 Task: Look for space in Fuling, China from 5th July, 2023 to 11th July, 2023 for 2 adults in price range Rs.8000 to Rs.16000. Place can be entire place with 2 bedrooms having 2 beds and 1 bathroom. Property type can be house, flat, guest house. Booking option can be shelf check-in. Required host language is Chinese (Simplified).
Action: Mouse moved to (353, 151)
Screenshot: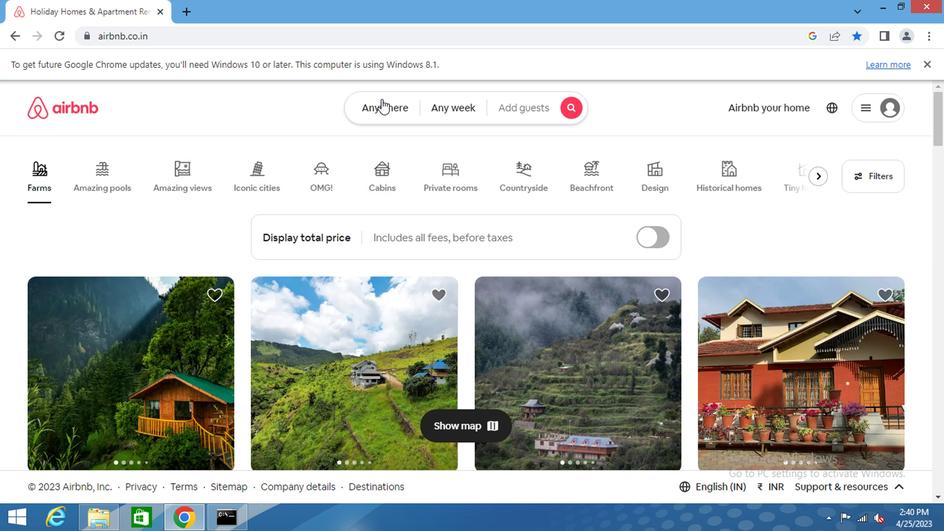 
Action: Mouse pressed left at (353, 151)
Screenshot: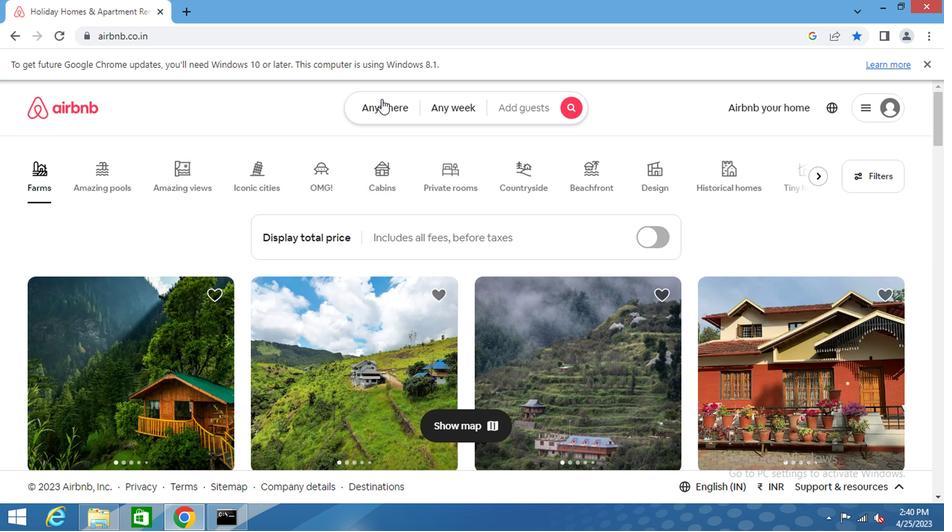 
Action: Mouse moved to (232, 196)
Screenshot: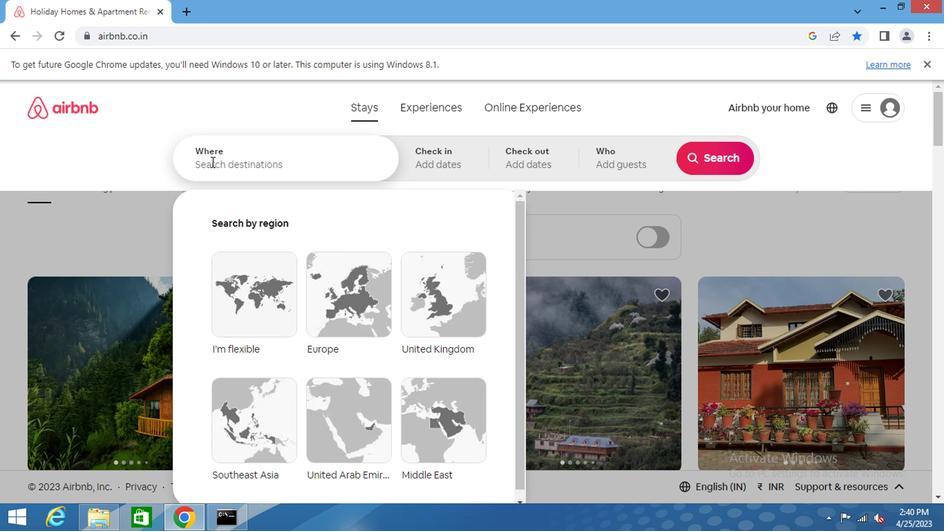 
Action: Mouse pressed left at (232, 196)
Screenshot: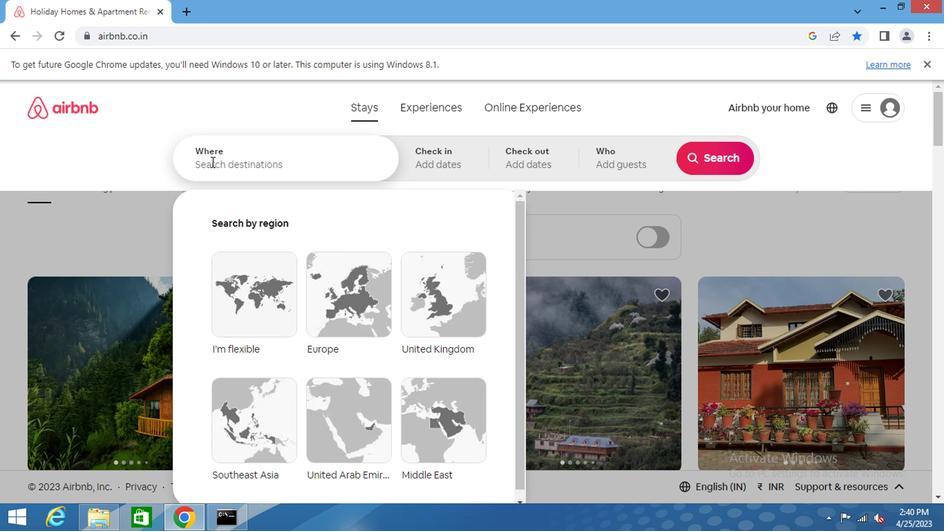 
Action: Key pressed fuling<Key.space>china<Key.enter>
Screenshot: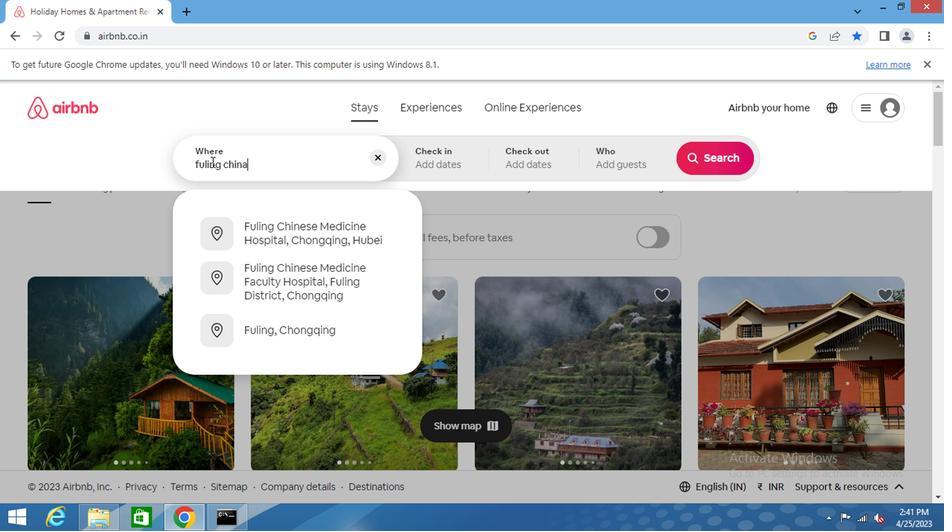 
Action: Mouse moved to (581, 270)
Screenshot: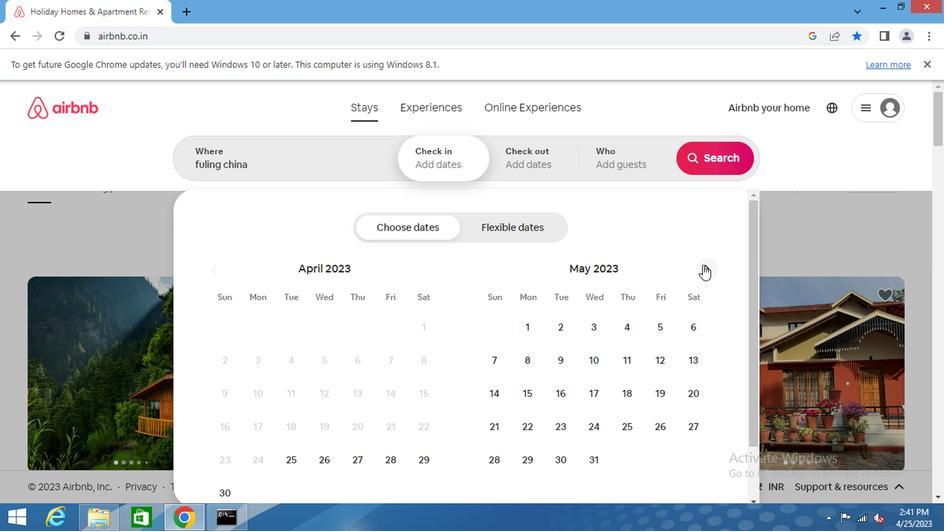
Action: Mouse pressed left at (581, 270)
Screenshot: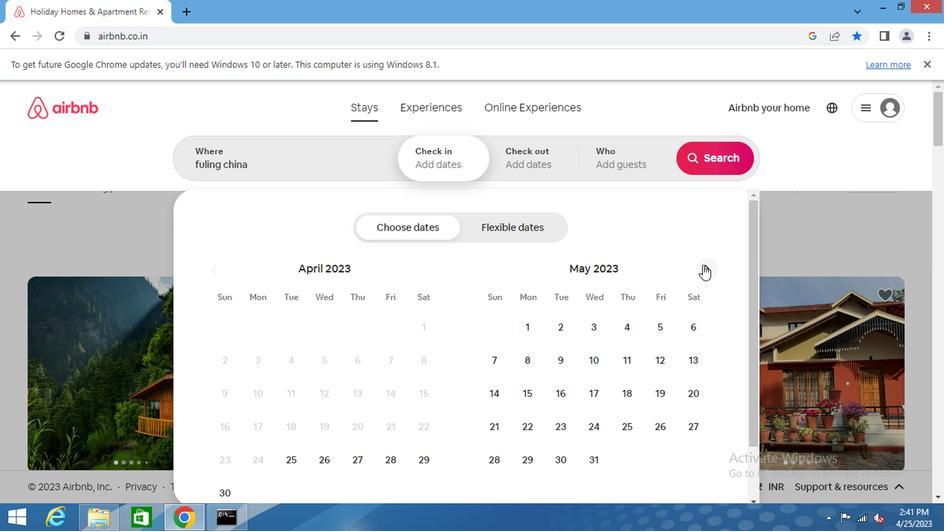 
Action: Mouse pressed left at (581, 270)
Screenshot: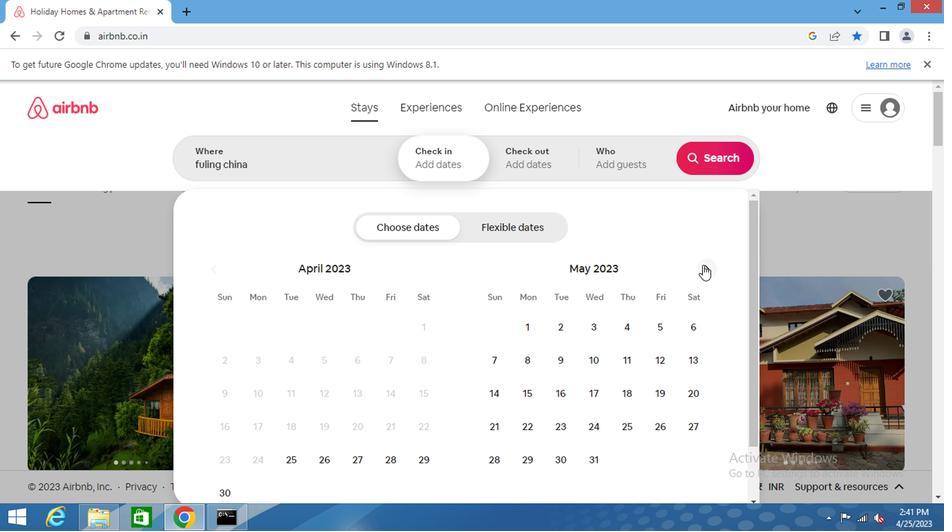 
Action: Mouse pressed left at (581, 270)
Screenshot: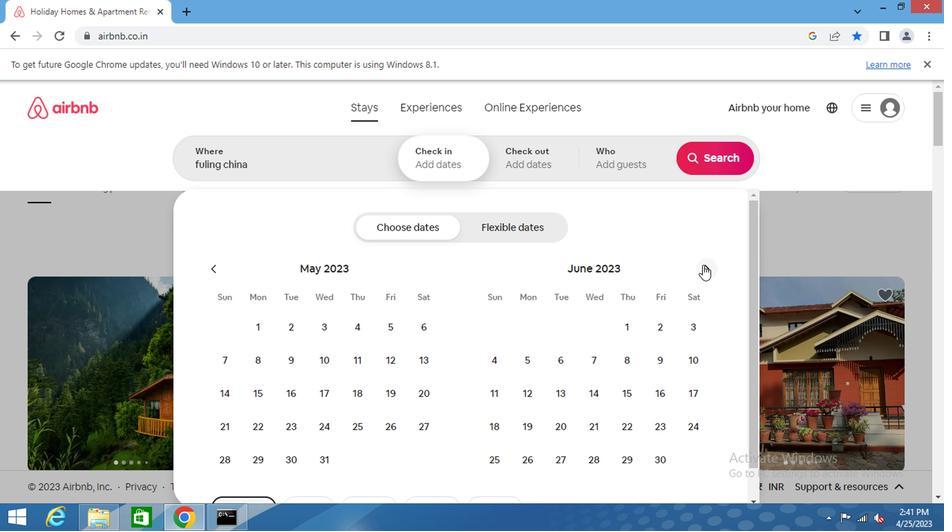 
Action: Mouse moved to (506, 339)
Screenshot: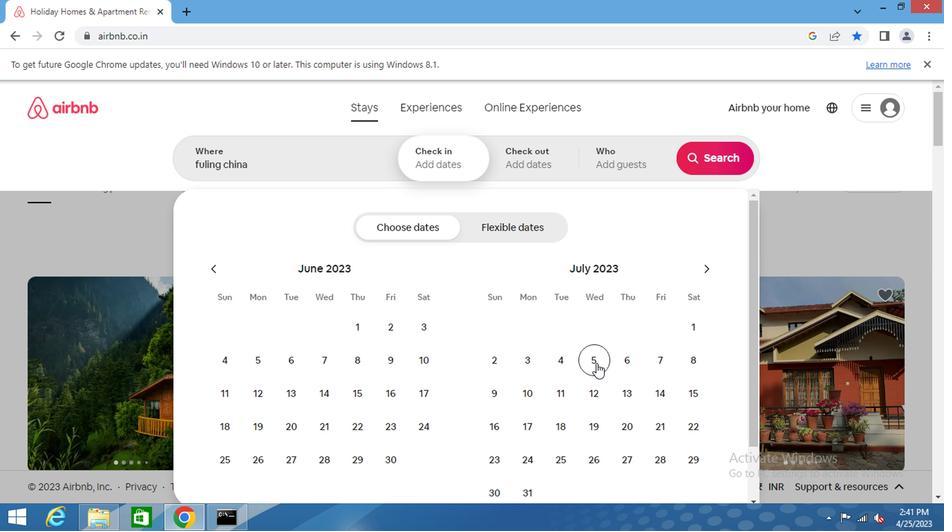 
Action: Mouse pressed left at (506, 339)
Screenshot: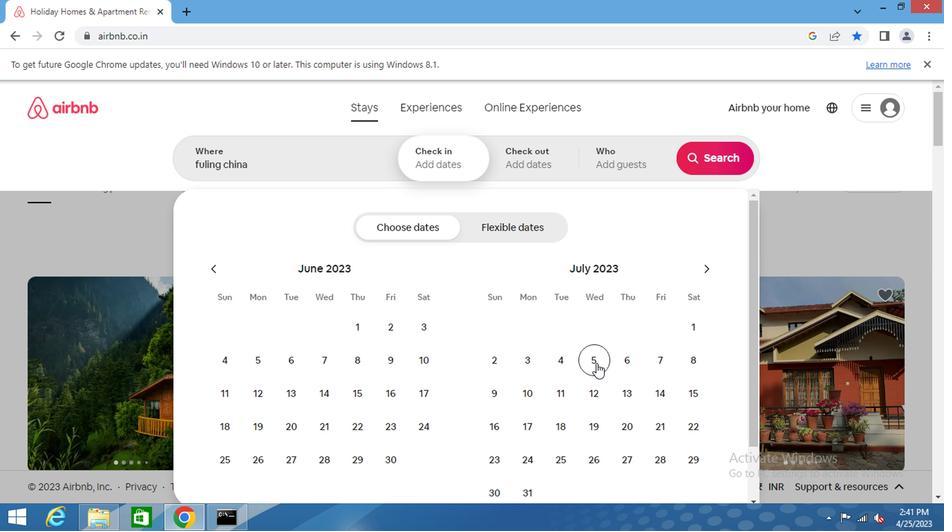 
Action: Mouse moved to (476, 358)
Screenshot: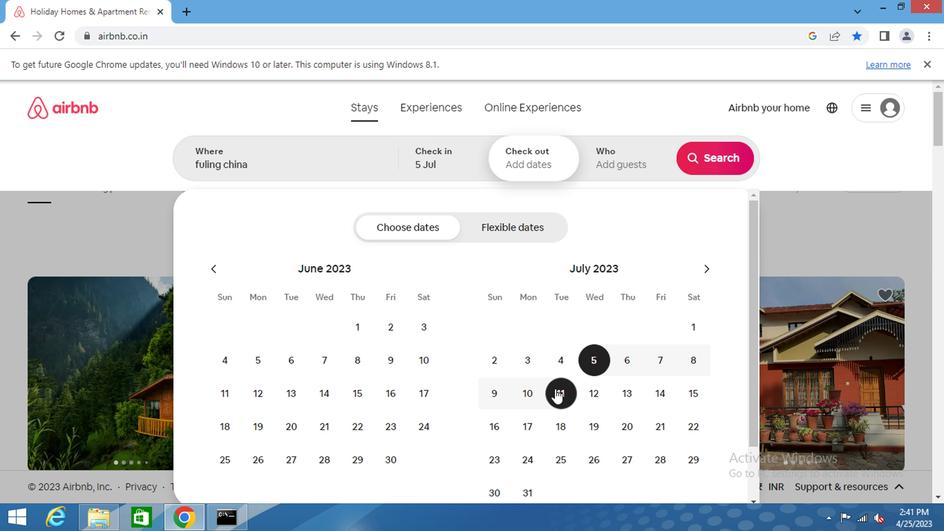 
Action: Mouse pressed left at (476, 358)
Screenshot: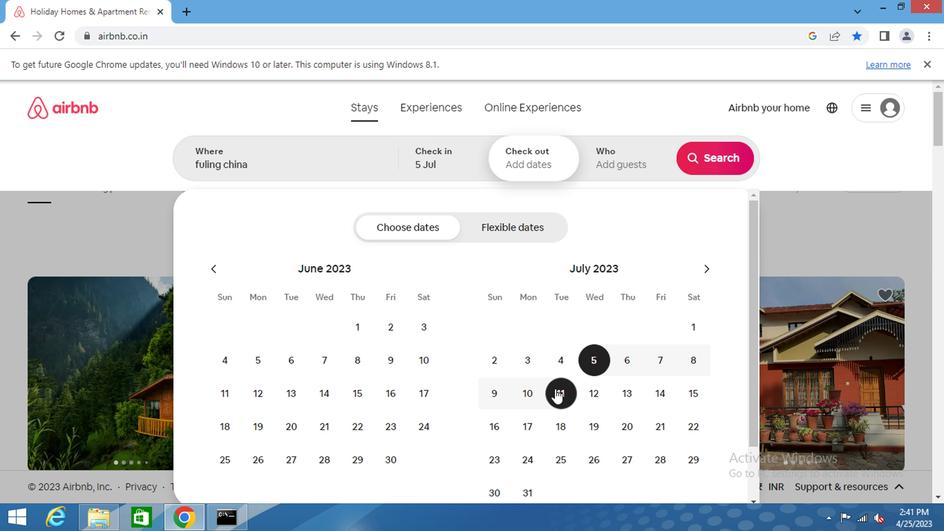 
Action: Mouse moved to (533, 198)
Screenshot: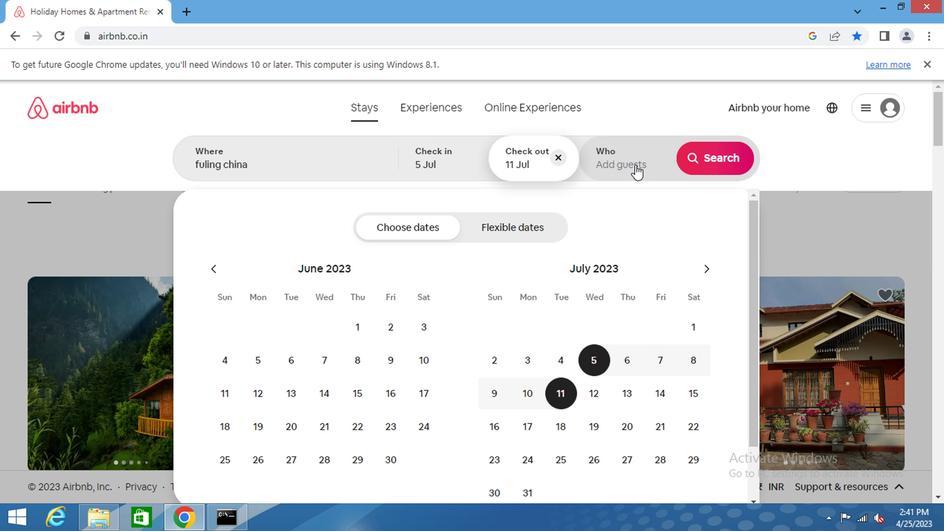 
Action: Mouse pressed left at (533, 198)
Screenshot: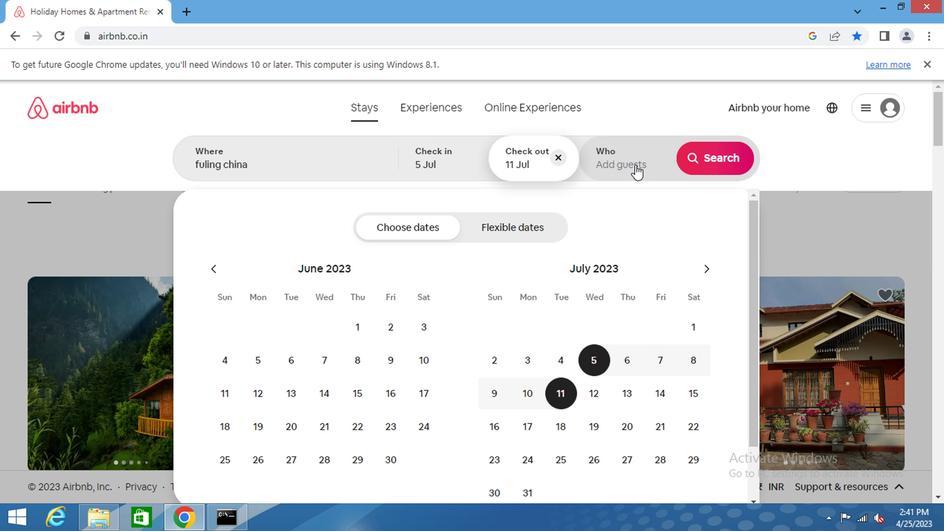 
Action: Mouse moved to (594, 247)
Screenshot: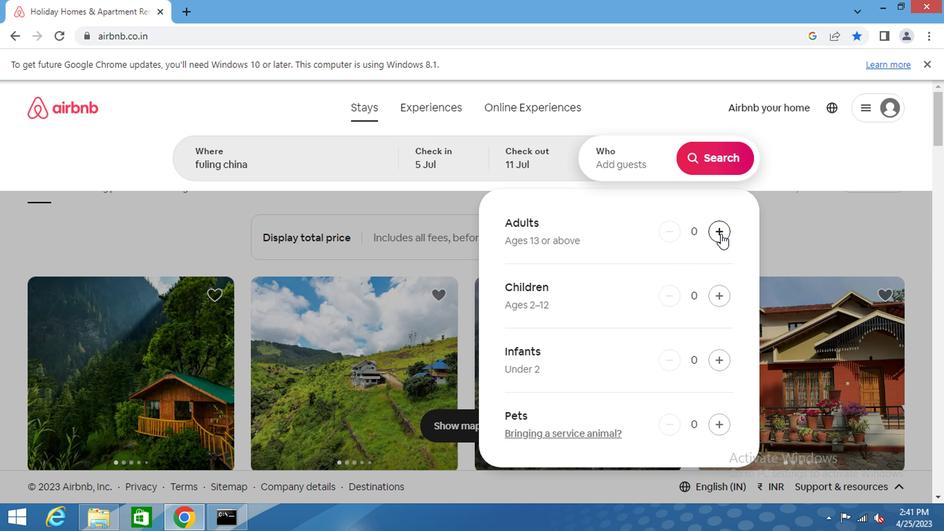 
Action: Mouse pressed left at (594, 247)
Screenshot: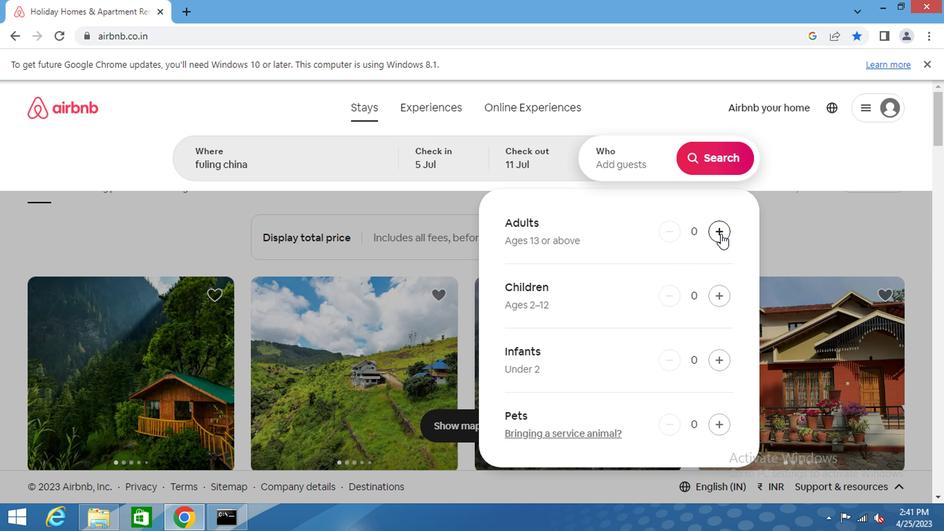 
Action: Mouse pressed left at (594, 247)
Screenshot: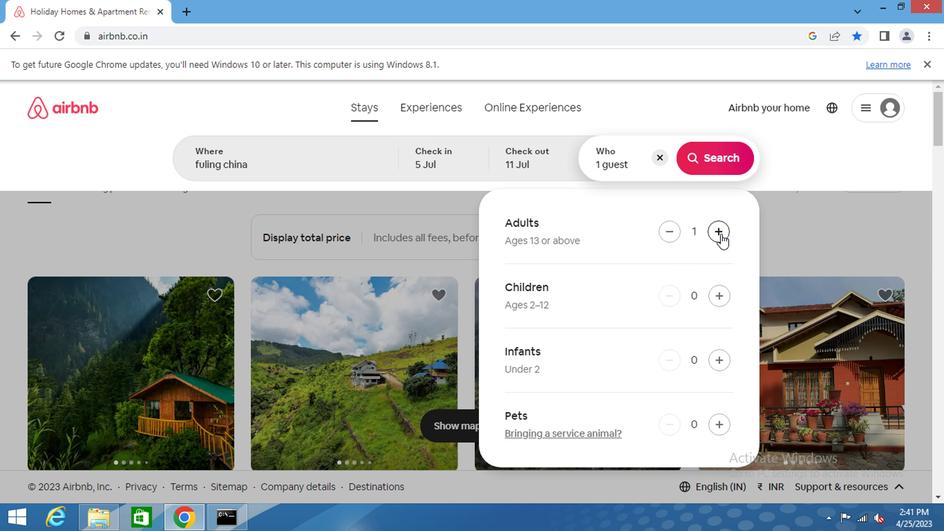 
Action: Mouse moved to (592, 198)
Screenshot: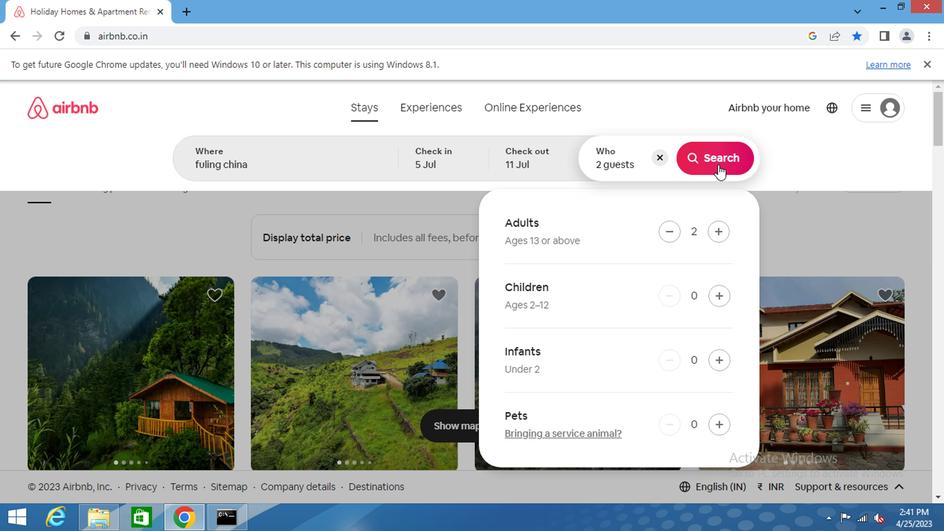 
Action: Mouse pressed left at (592, 198)
Screenshot: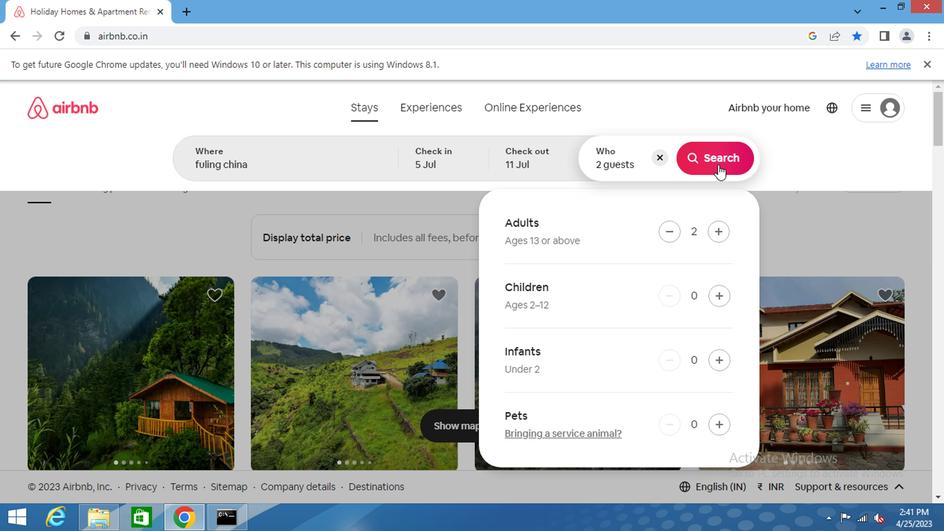 
Action: Mouse moved to (700, 196)
Screenshot: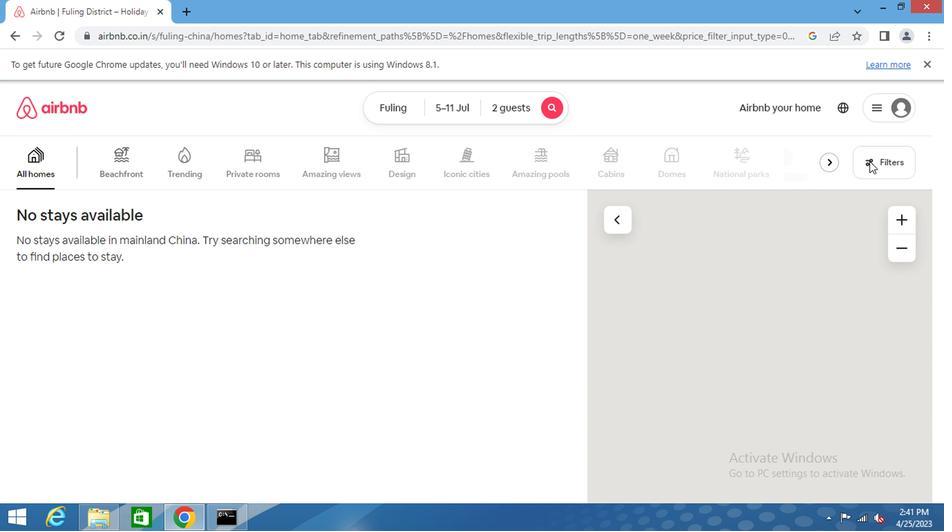 
Action: Mouse pressed left at (700, 196)
Screenshot: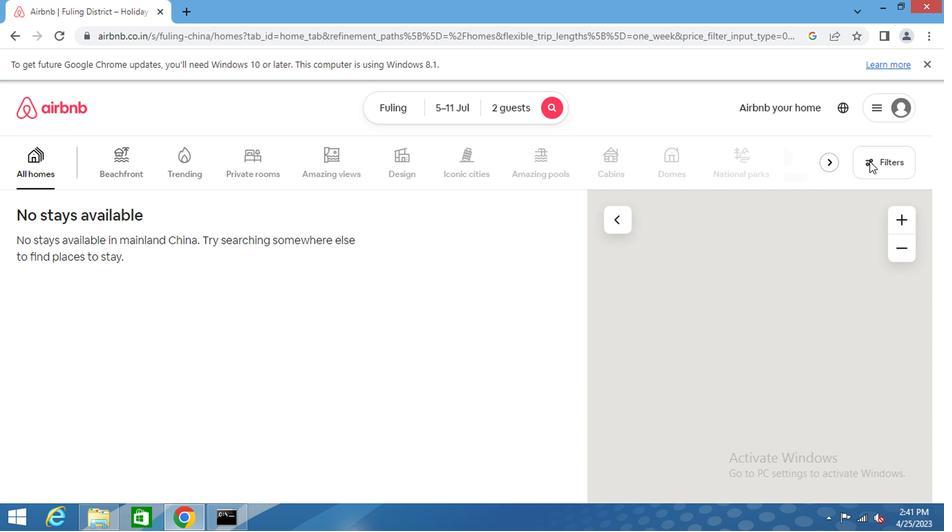 
Action: Mouse moved to (362, 259)
Screenshot: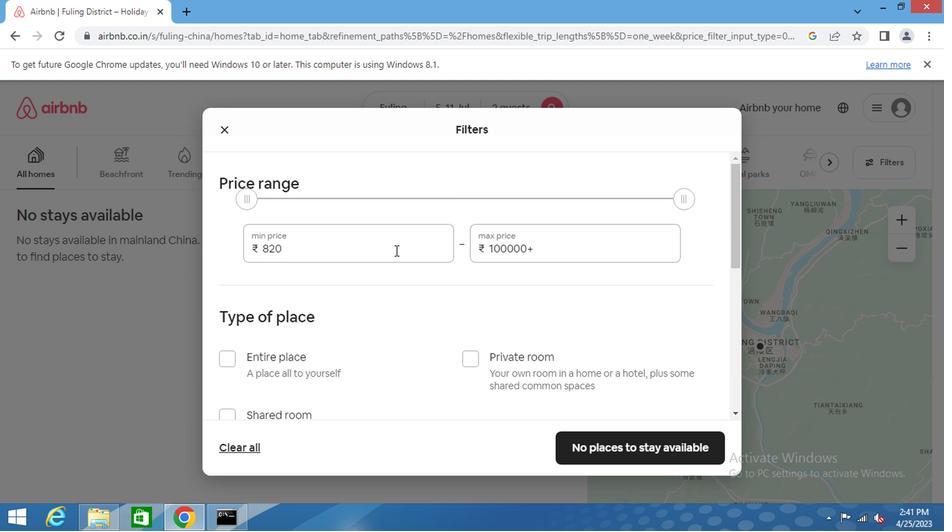 
Action: Mouse pressed left at (362, 259)
Screenshot: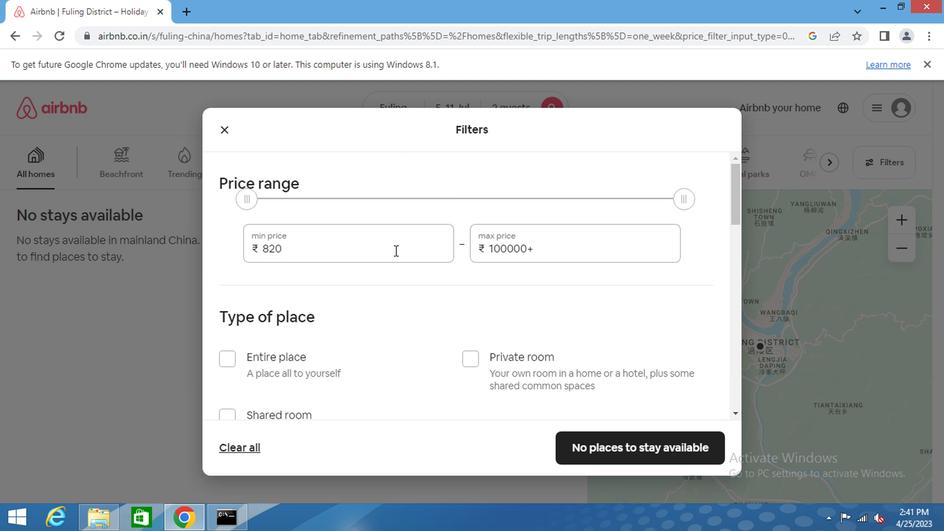 
Action: Mouse pressed left at (362, 259)
Screenshot: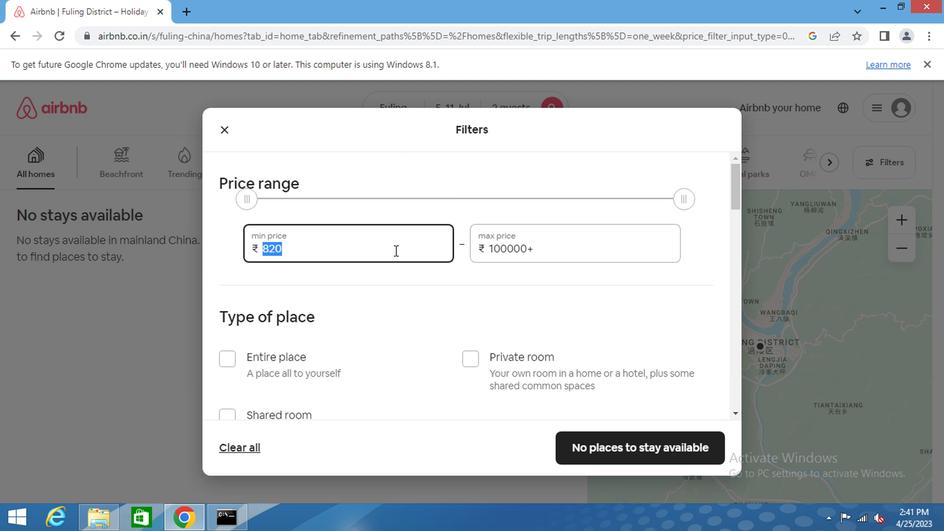
Action: Key pressed 8000<Key.tab>16000
Screenshot: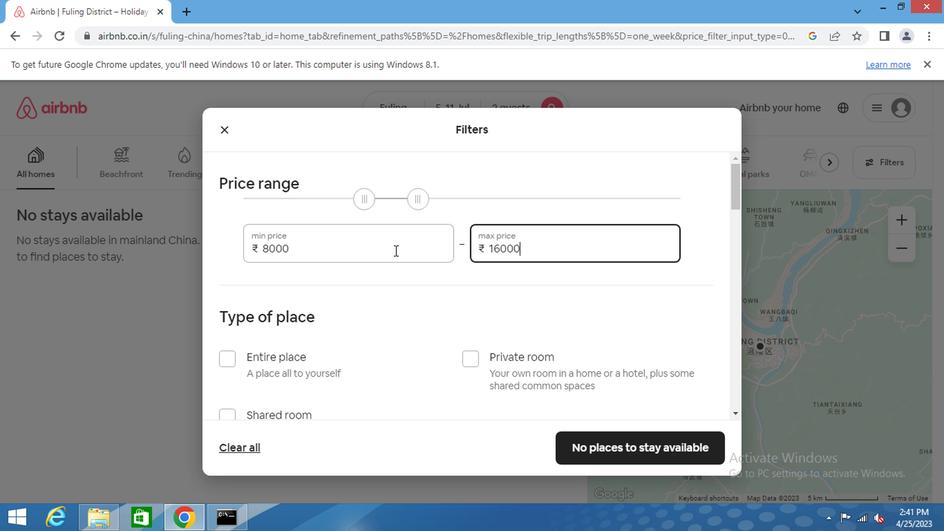 
Action: Mouse moved to (287, 337)
Screenshot: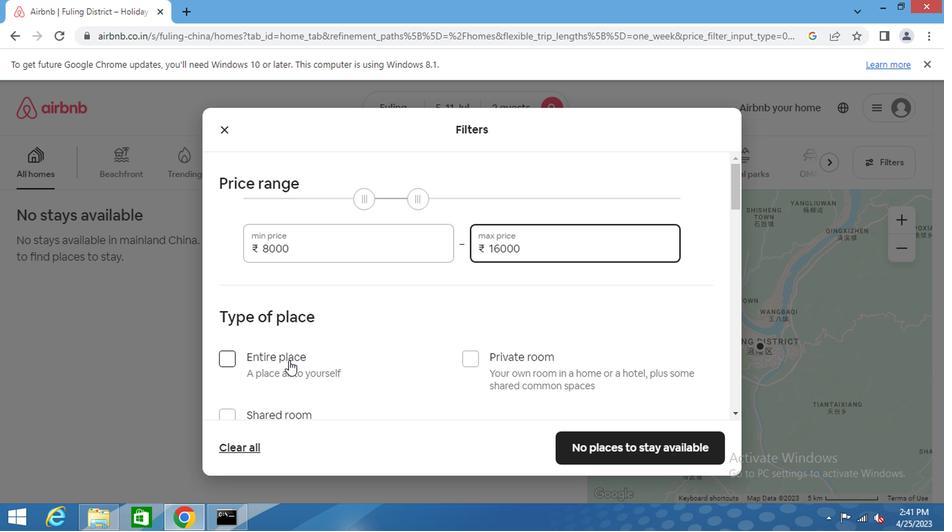 
Action: Mouse pressed left at (287, 337)
Screenshot: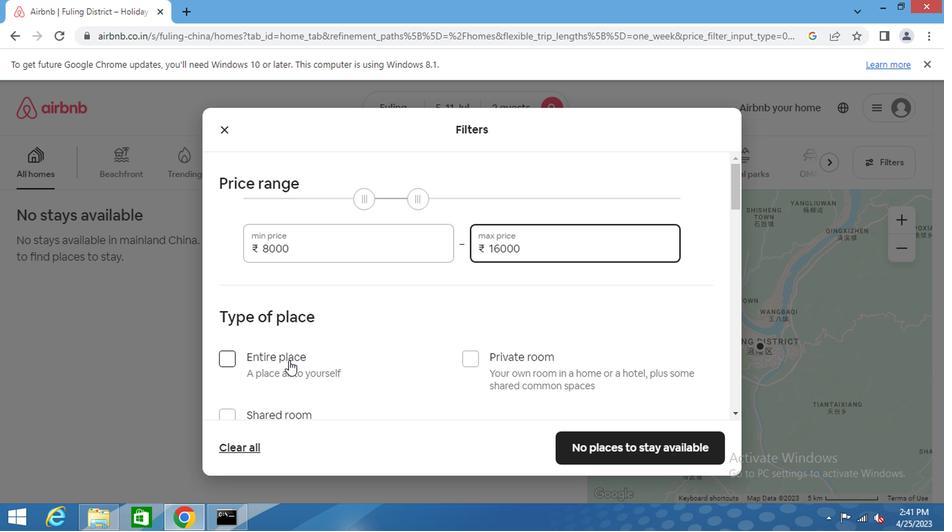 
Action: Mouse moved to (369, 315)
Screenshot: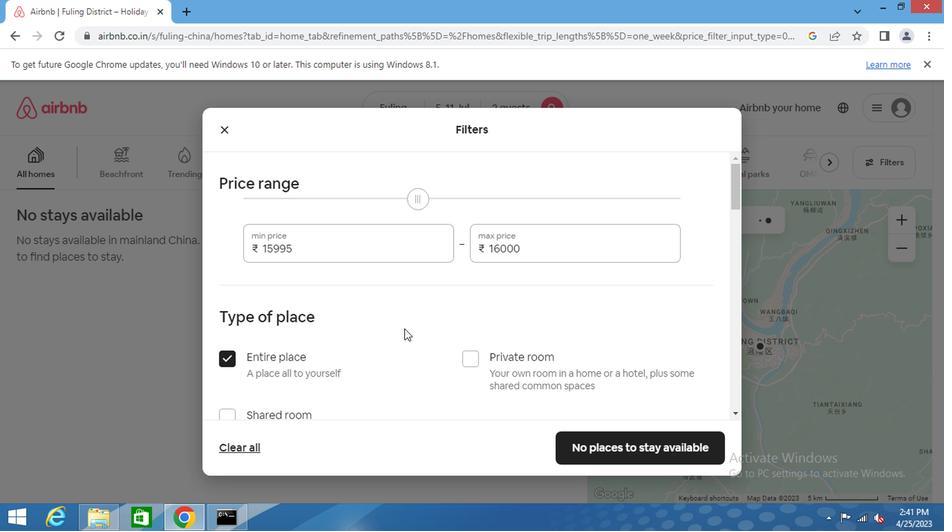 
Action: Mouse scrolled (369, 314) with delta (0, 0)
Screenshot: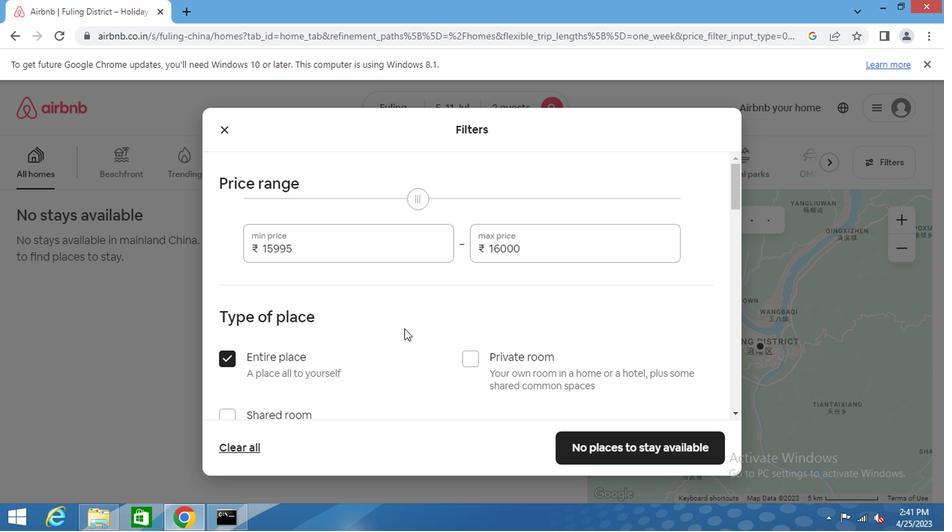 
Action: Mouse scrolled (369, 314) with delta (0, 0)
Screenshot: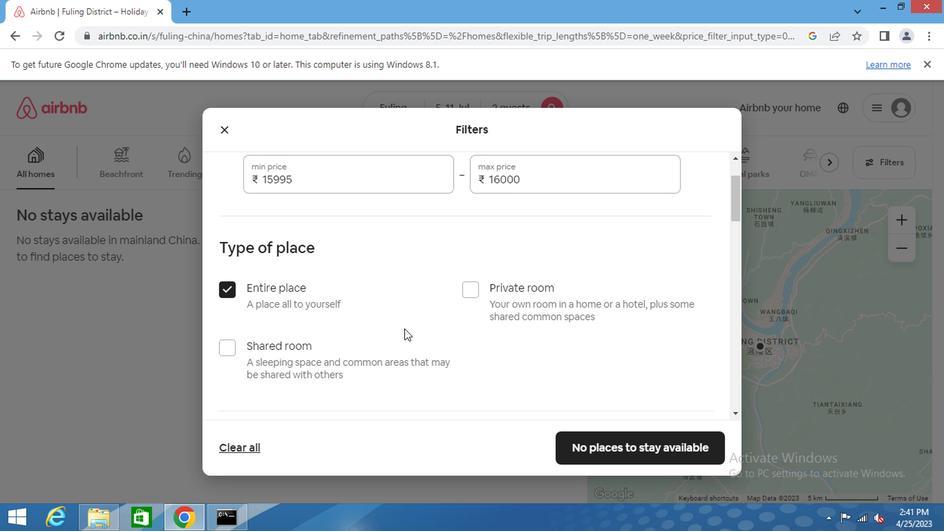 
Action: Mouse scrolled (369, 314) with delta (0, 0)
Screenshot: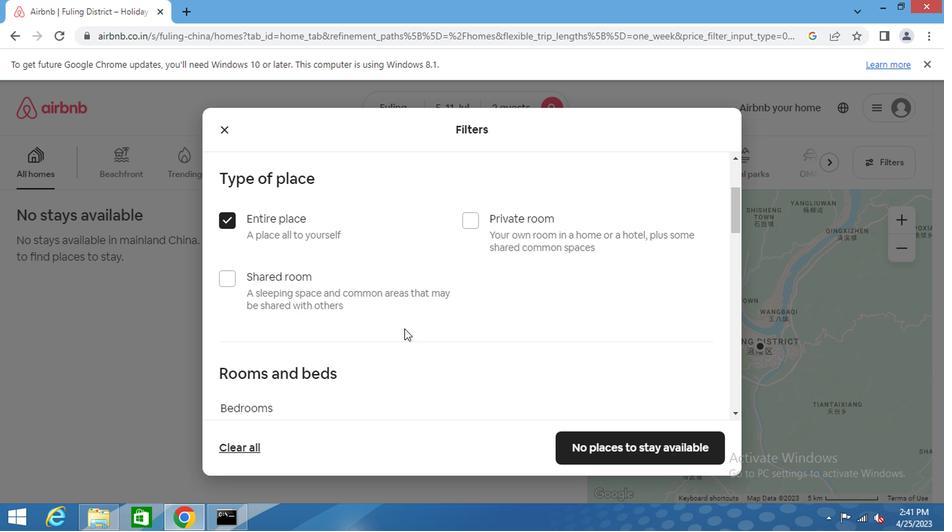 
Action: Mouse scrolled (369, 314) with delta (0, 0)
Screenshot: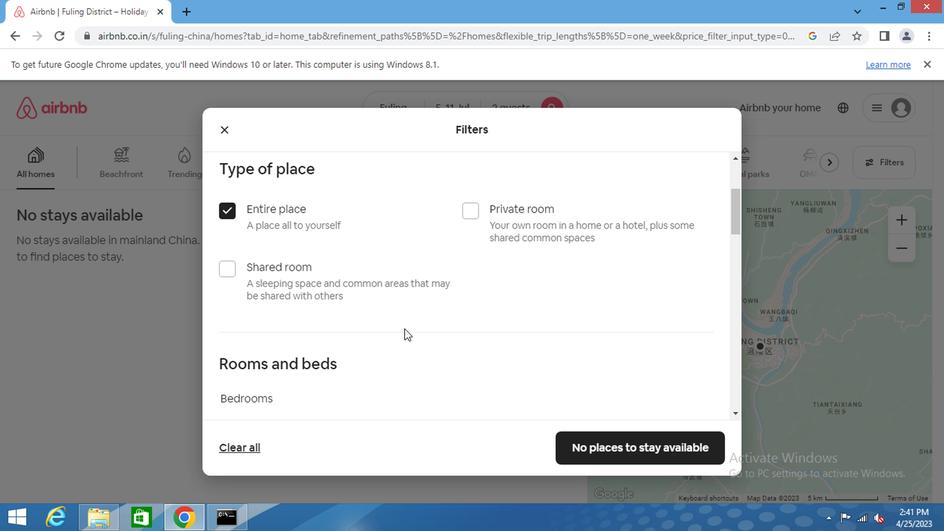
Action: Mouse moved to (348, 291)
Screenshot: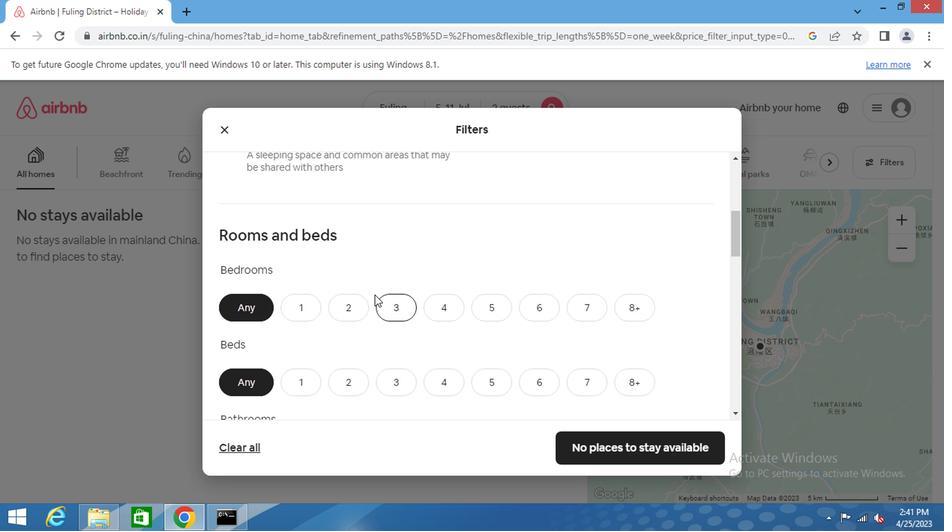 
Action: Mouse scrolled (348, 290) with delta (0, 0)
Screenshot: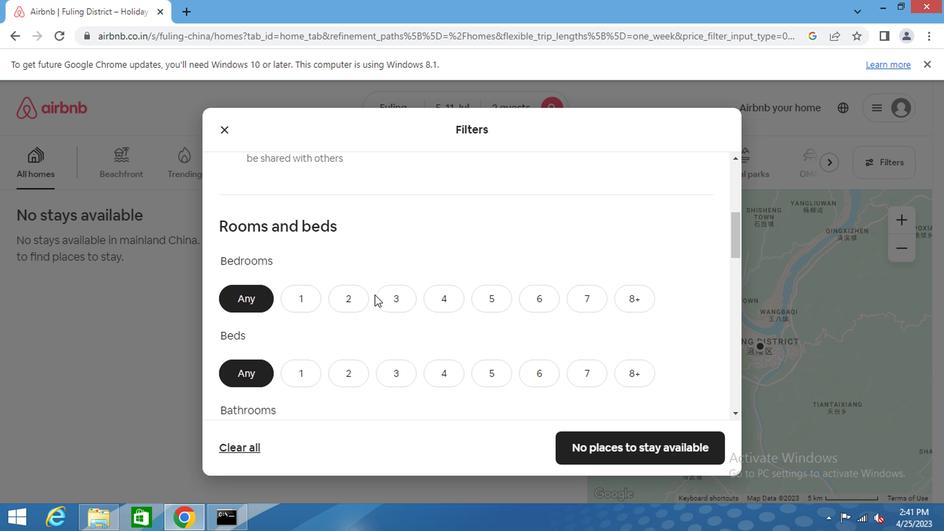 
Action: Mouse scrolled (348, 290) with delta (0, 0)
Screenshot: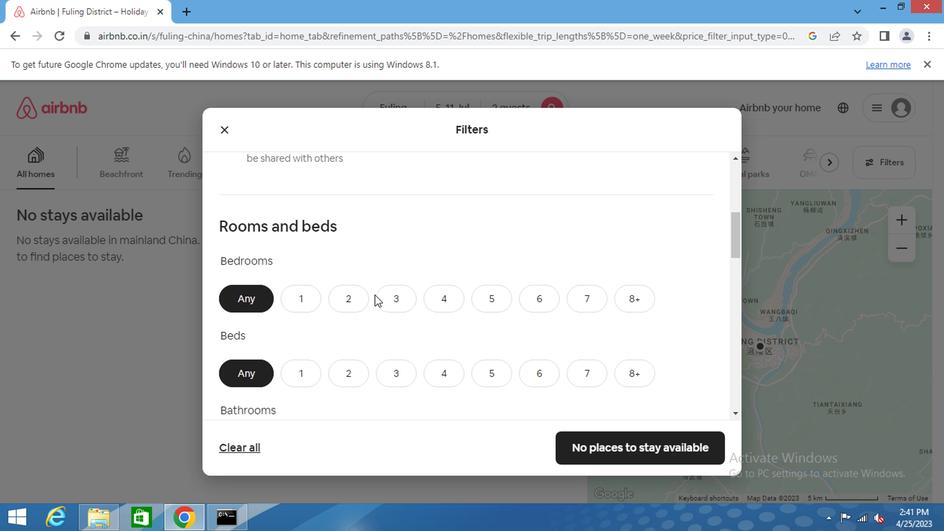 
Action: Mouse scrolled (348, 290) with delta (0, 0)
Screenshot: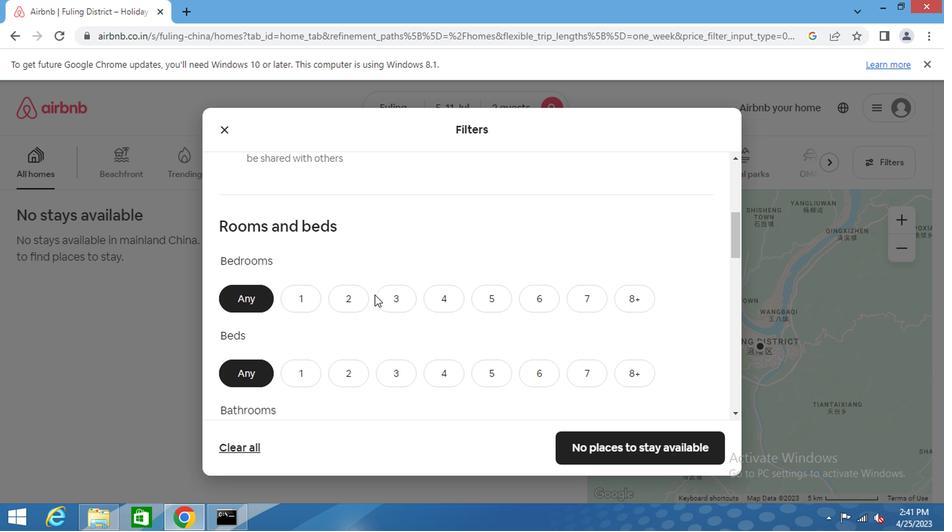 
Action: Mouse moved to (342, 225)
Screenshot: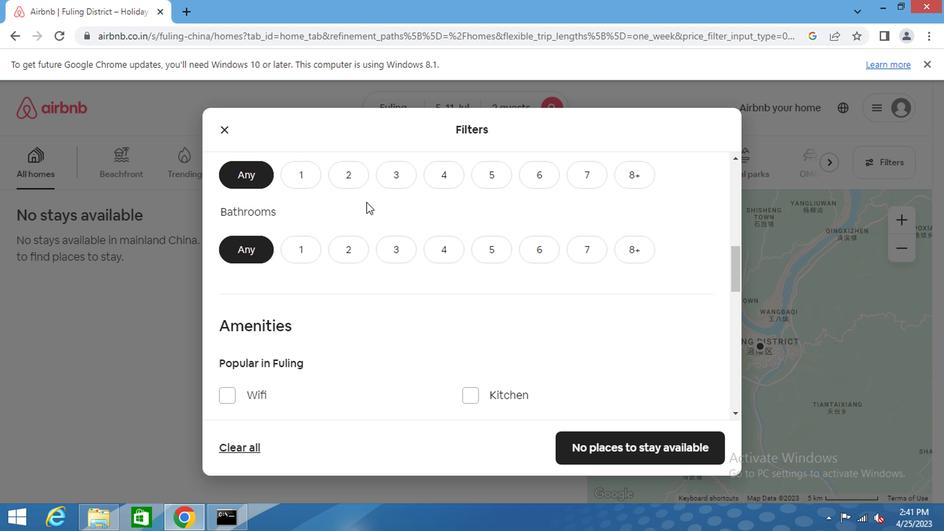 
Action: Mouse scrolled (342, 225) with delta (0, 0)
Screenshot: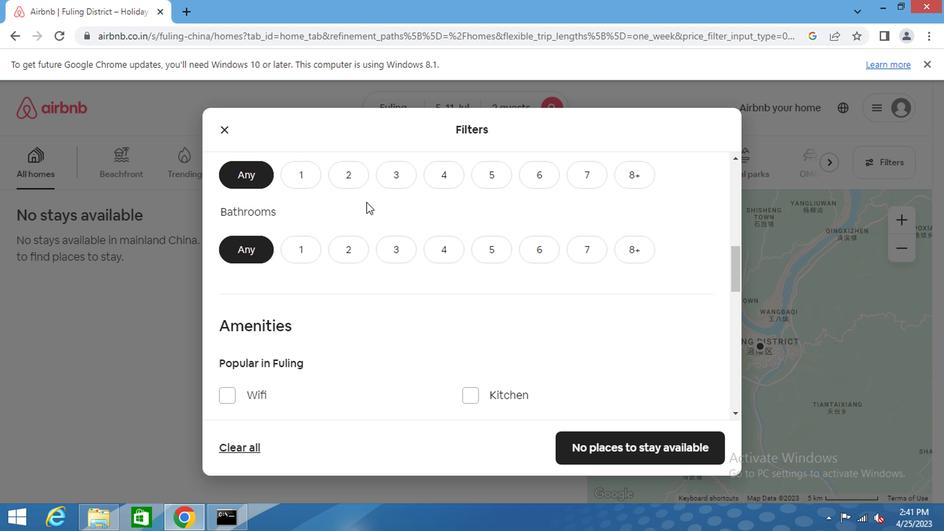 
Action: Mouse scrolled (342, 225) with delta (0, 0)
Screenshot: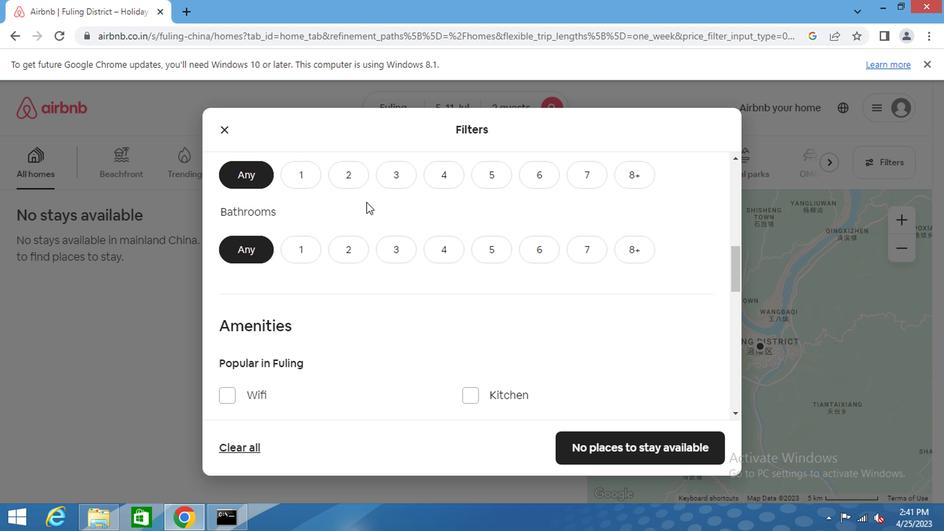 
Action: Mouse moved to (336, 249)
Screenshot: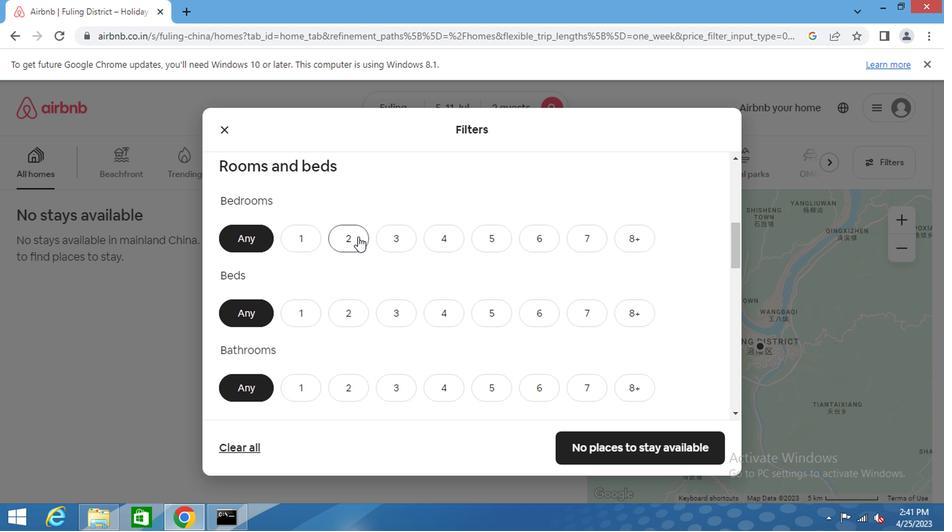 
Action: Mouse pressed left at (336, 249)
Screenshot: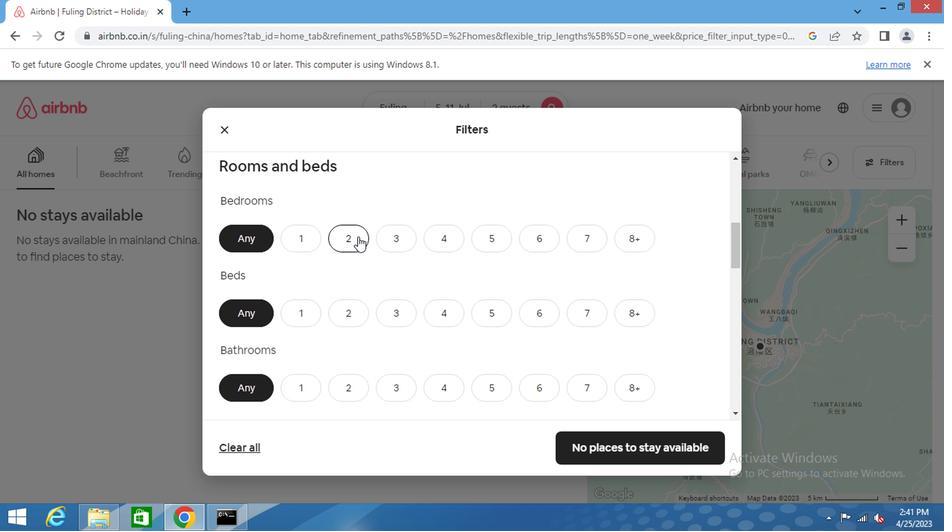 
Action: Mouse moved to (322, 307)
Screenshot: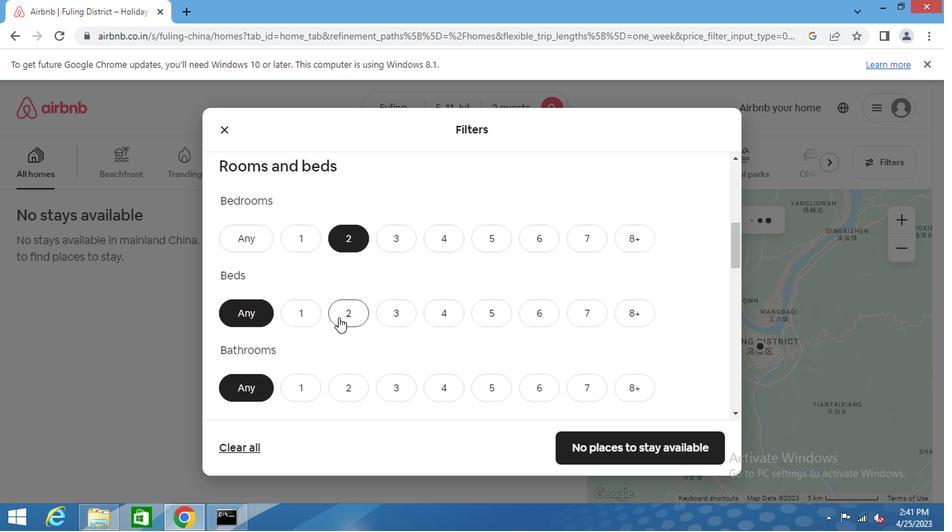 
Action: Mouse pressed left at (322, 307)
Screenshot: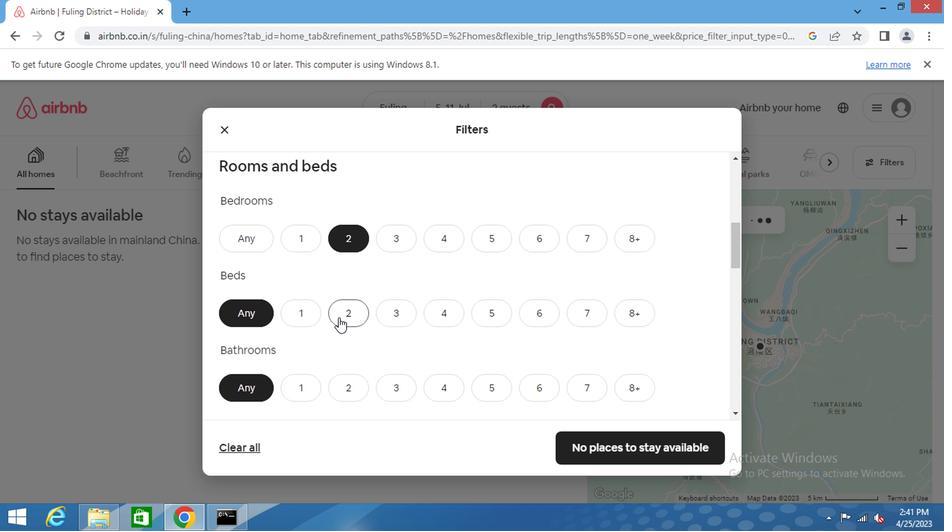 
Action: Mouse moved to (299, 354)
Screenshot: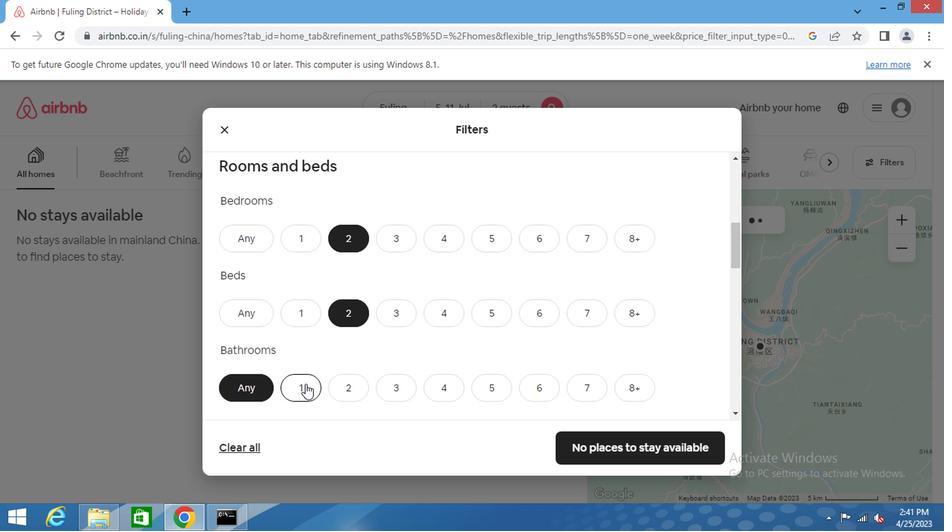 
Action: Mouse pressed left at (299, 354)
Screenshot: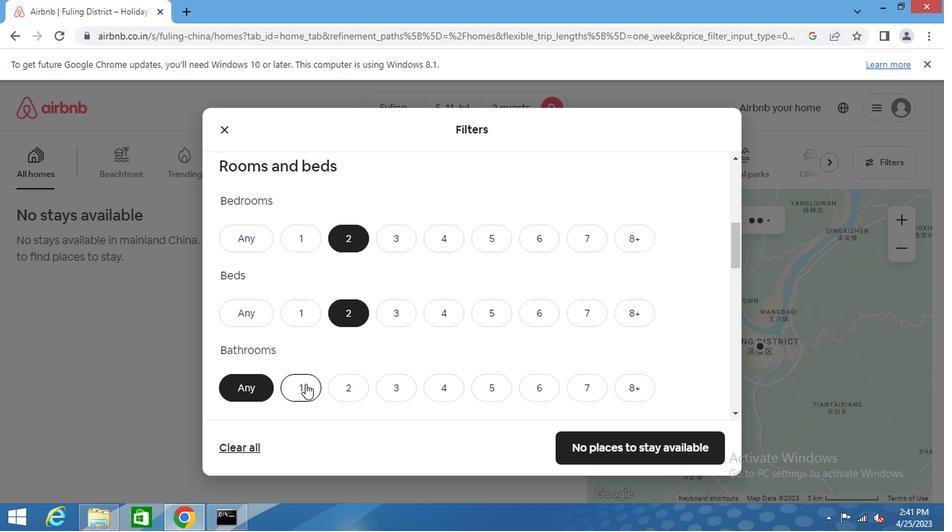 
Action: Mouse moved to (299, 355)
Screenshot: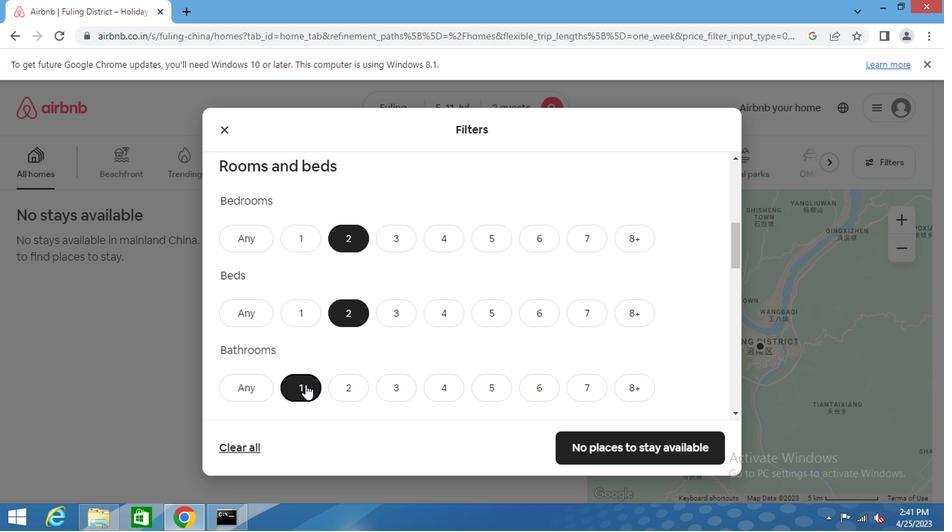 
Action: Mouse scrolled (299, 354) with delta (0, 0)
Screenshot: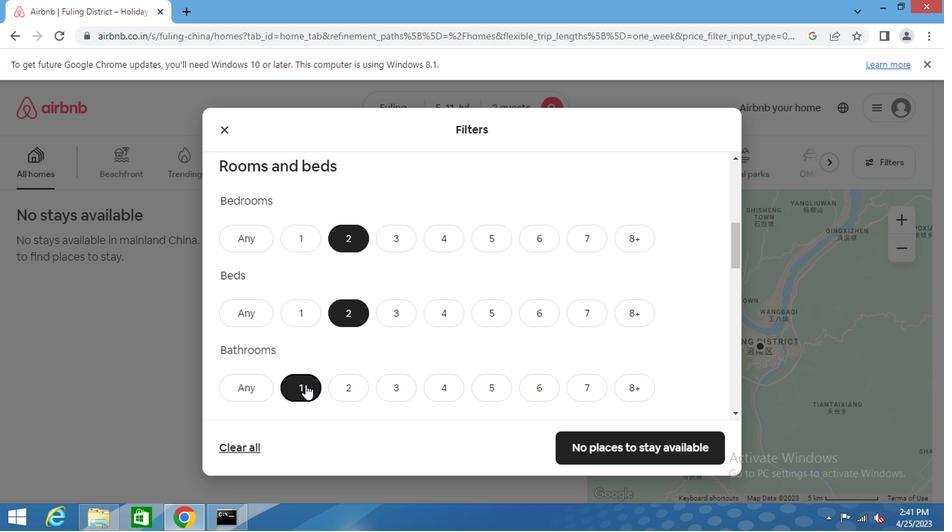 
Action: Mouse scrolled (299, 354) with delta (0, 0)
Screenshot: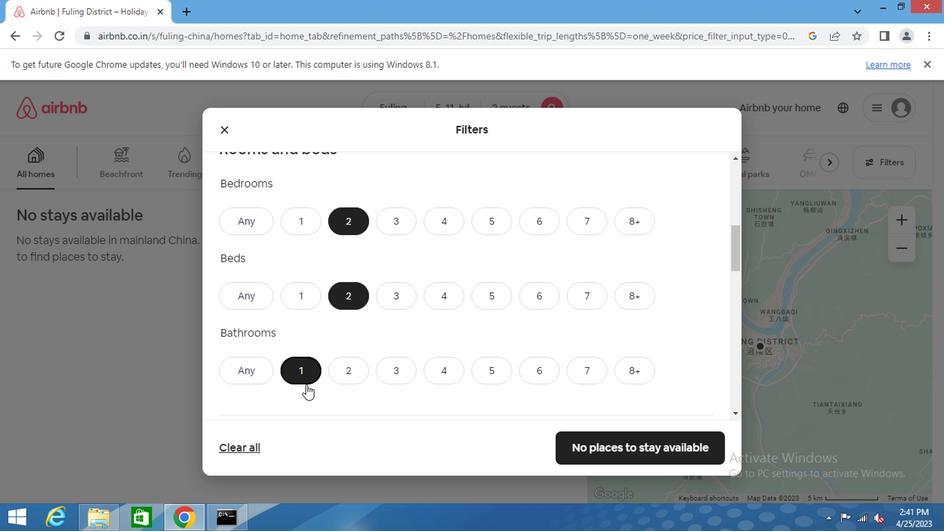 
Action: Mouse scrolled (299, 354) with delta (0, 0)
Screenshot: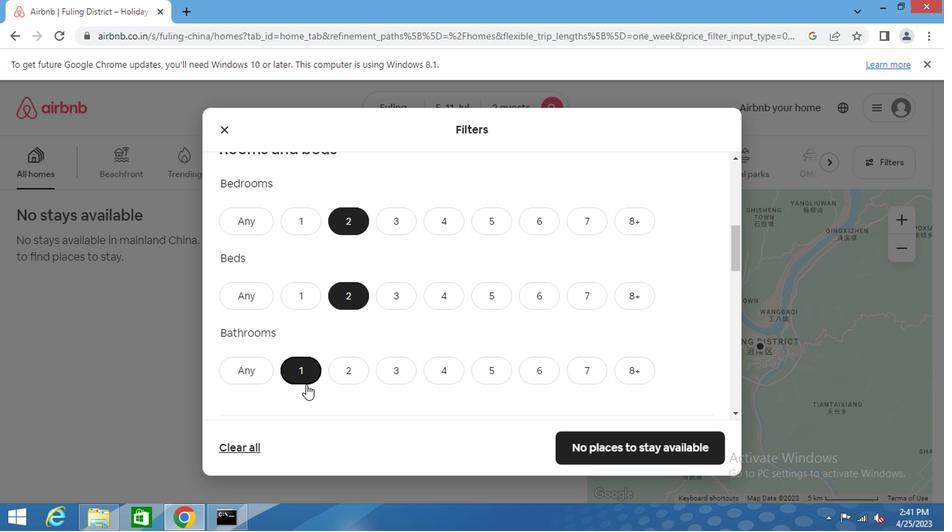 
Action: Mouse moved to (360, 318)
Screenshot: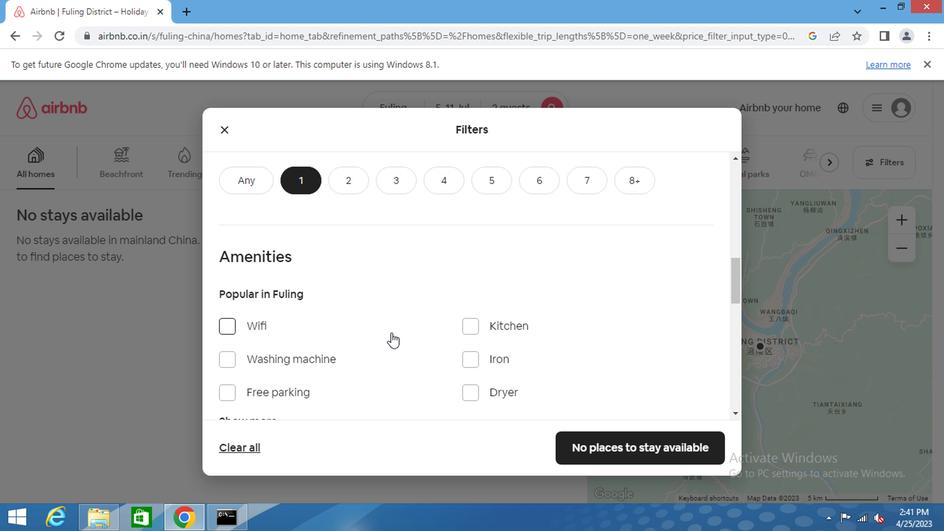 
Action: Mouse scrolled (360, 317) with delta (0, 0)
Screenshot: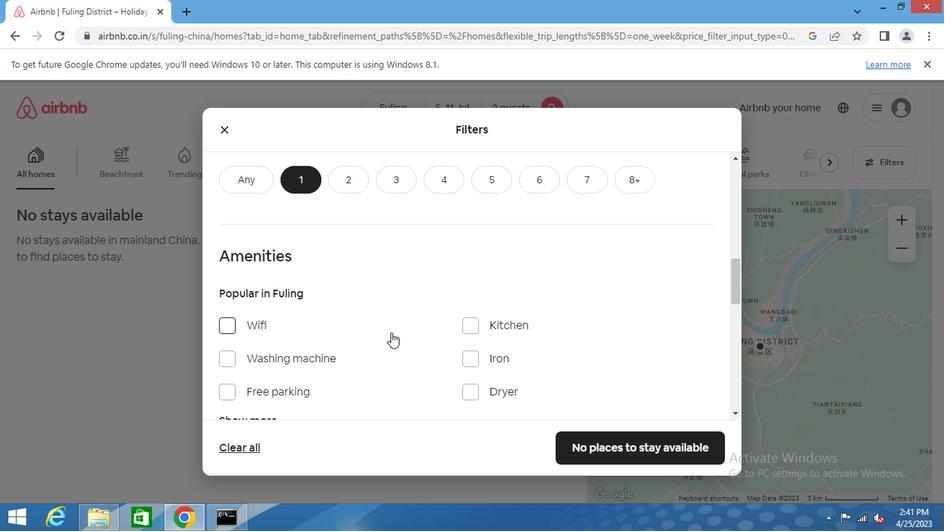 
Action: Mouse scrolled (360, 317) with delta (0, 0)
Screenshot: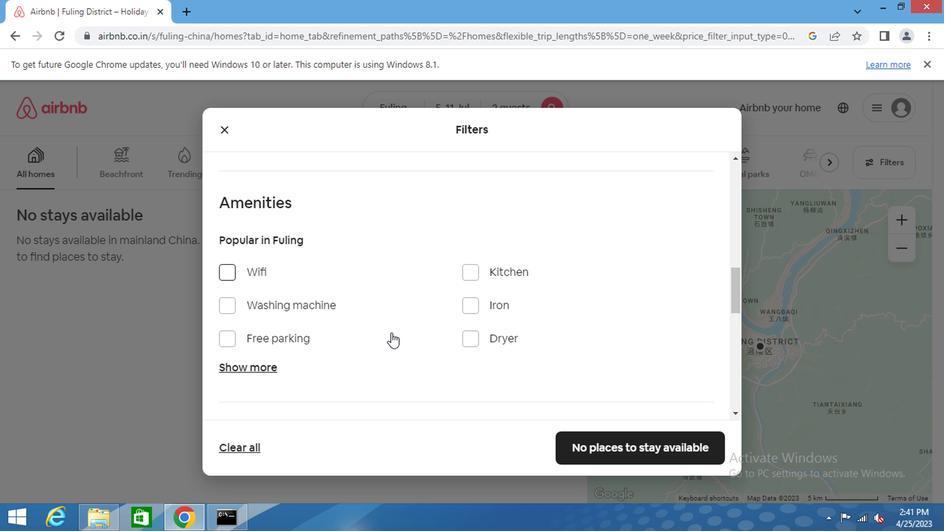 
Action: Mouse scrolled (360, 317) with delta (0, 0)
Screenshot: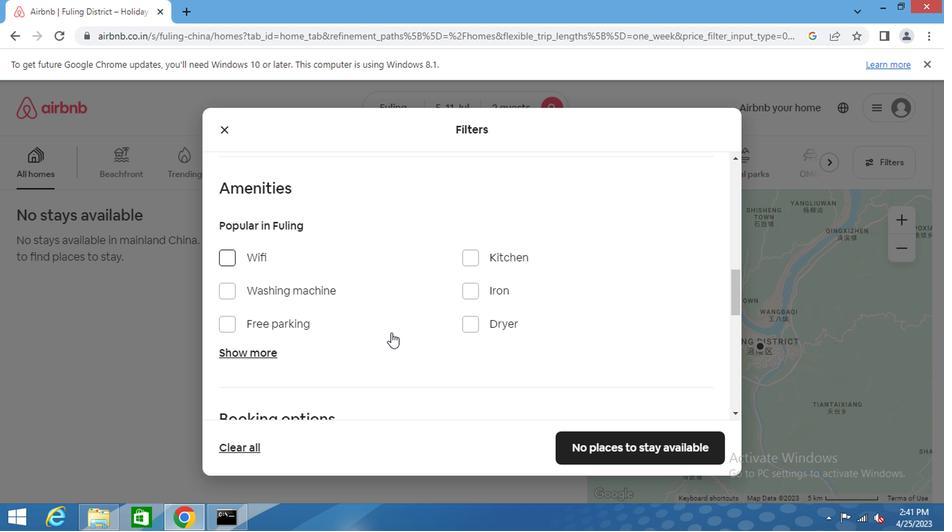 
Action: Mouse scrolled (360, 317) with delta (0, 0)
Screenshot: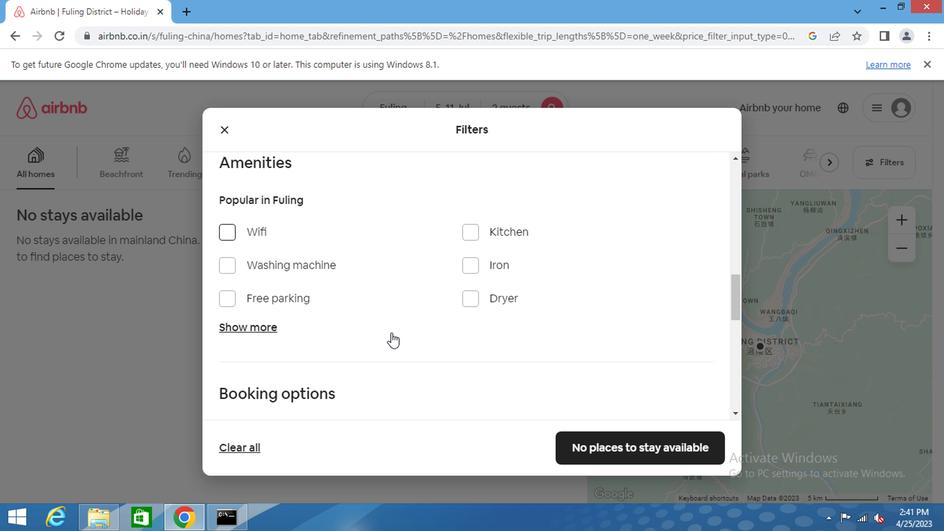 
Action: Mouse scrolled (360, 317) with delta (0, 0)
Screenshot: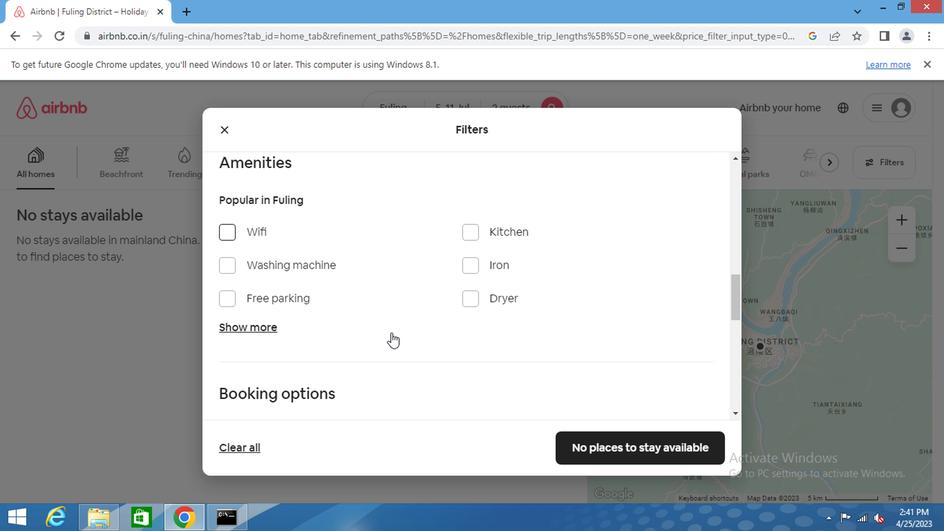
Action: Mouse moved to (563, 247)
Screenshot: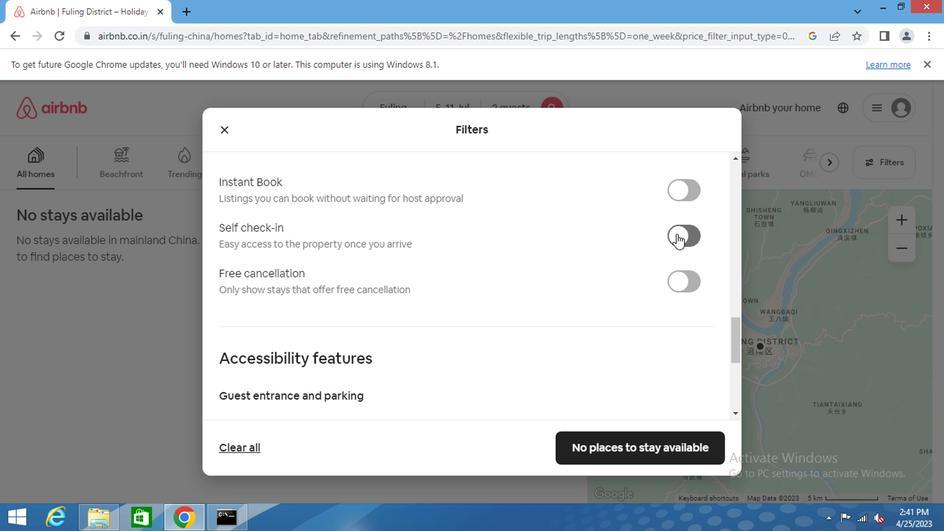
Action: Mouse pressed left at (563, 247)
Screenshot: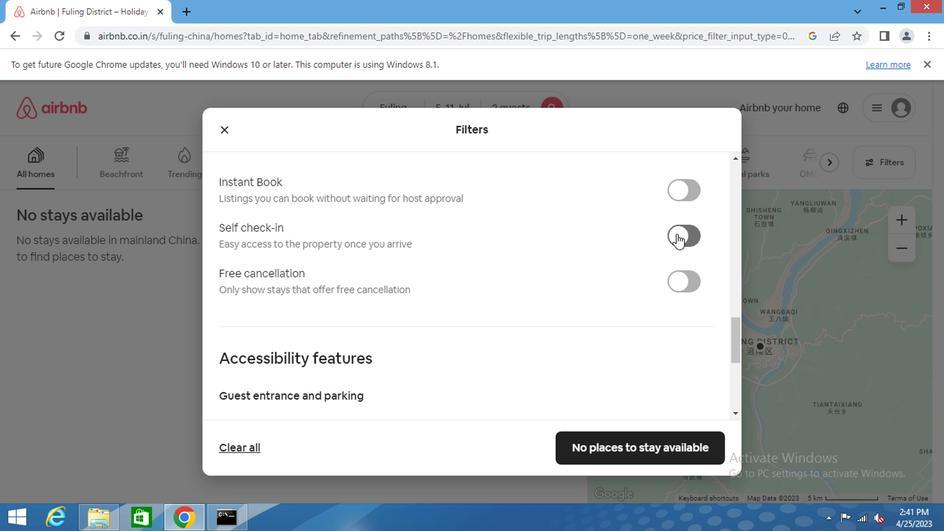 
Action: Mouse moved to (483, 289)
Screenshot: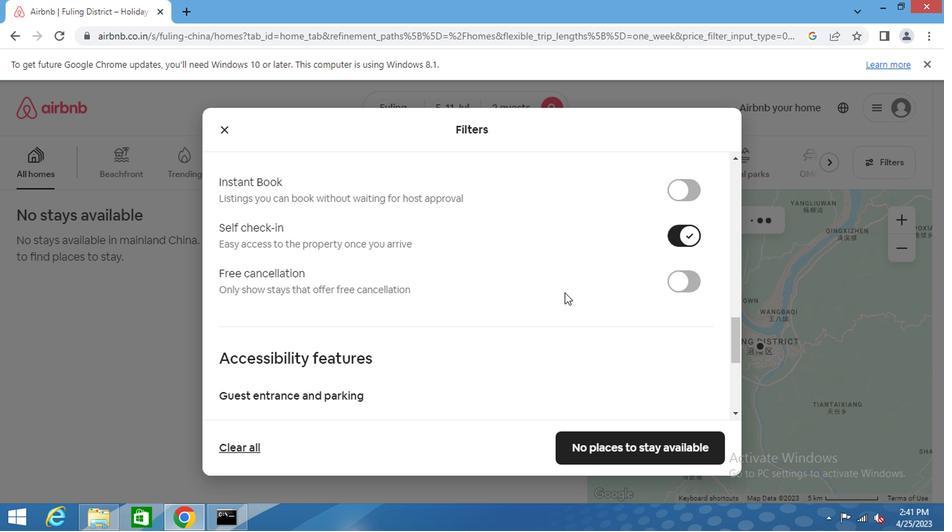 
Action: Mouse scrolled (483, 289) with delta (0, 0)
Screenshot: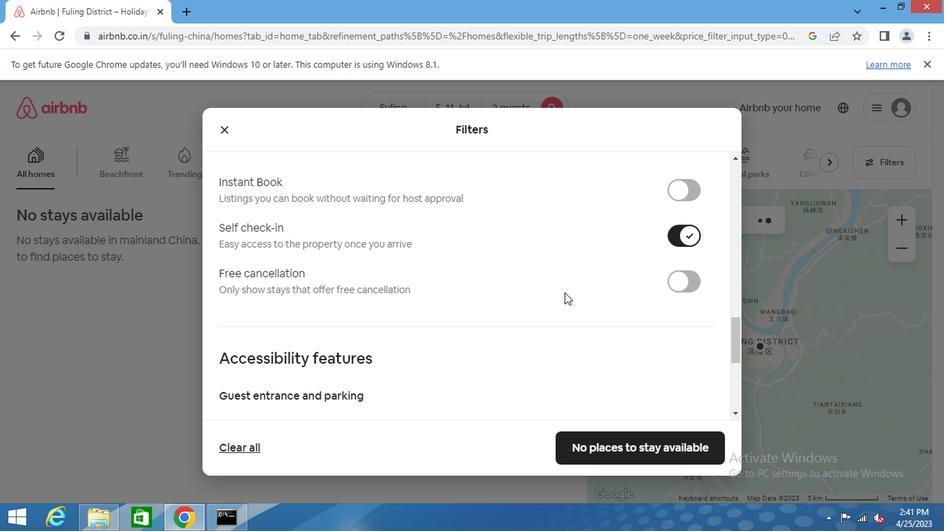 
Action: Mouse scrolled (483, 289) with delta (0, 0)
Screenshot: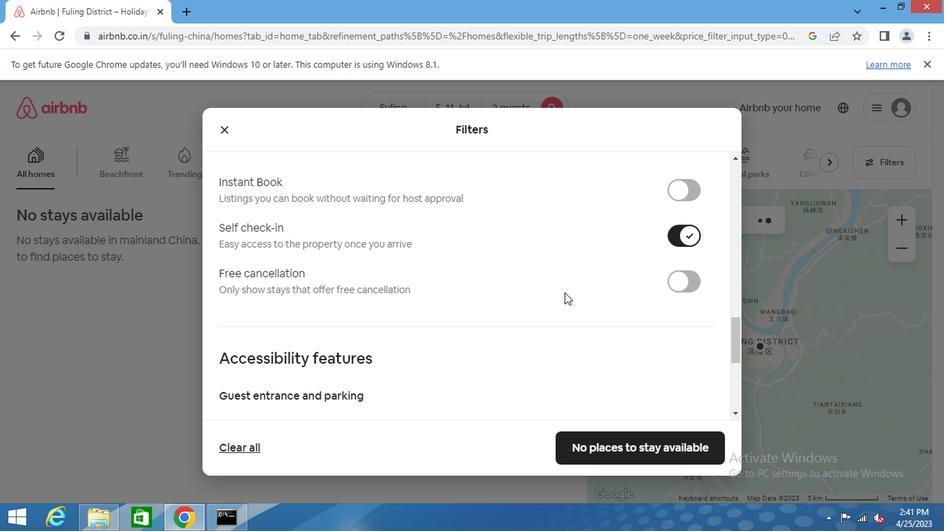 
Action: Mouse scrolled (483, 289) with delta (0, 0)
Screenshot: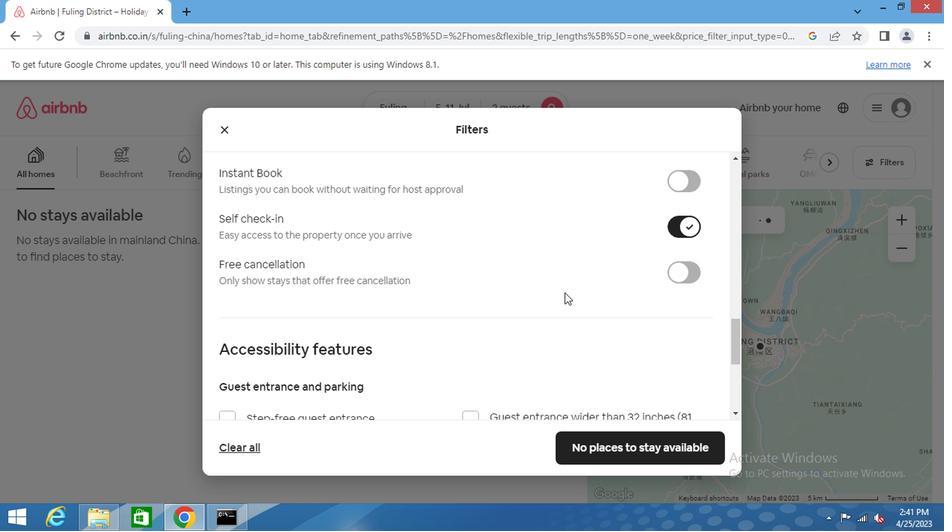 
Action: Mouse scrolled (483, 289) with delta (0, 0)
Screenshot: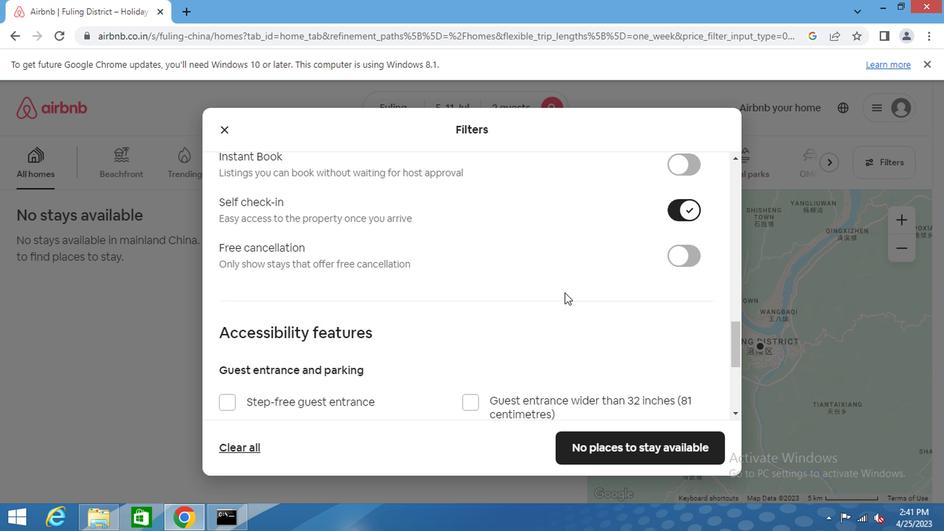
Action: Mouse scrolled (483, 289) with delta (0, 0)
Screenshot: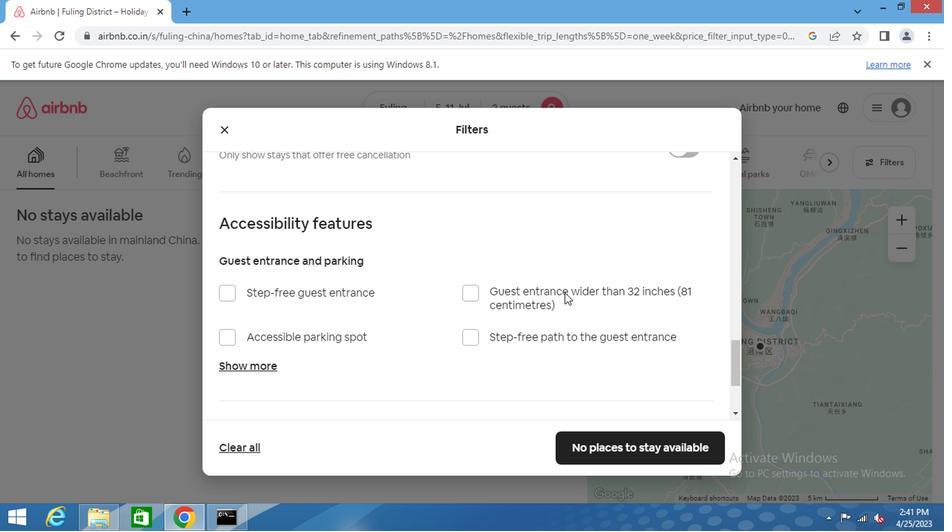 
Action: Mouse scrolled (483, 289) with delta (0, 0)
Screenshot: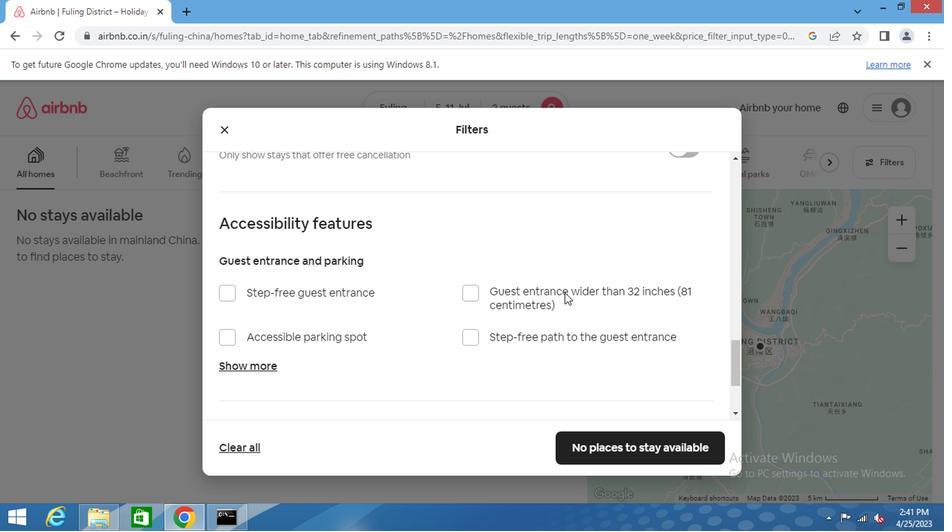 
Action: Mouse scrolled (483, 289) with delta (0, 0)
Screenshot: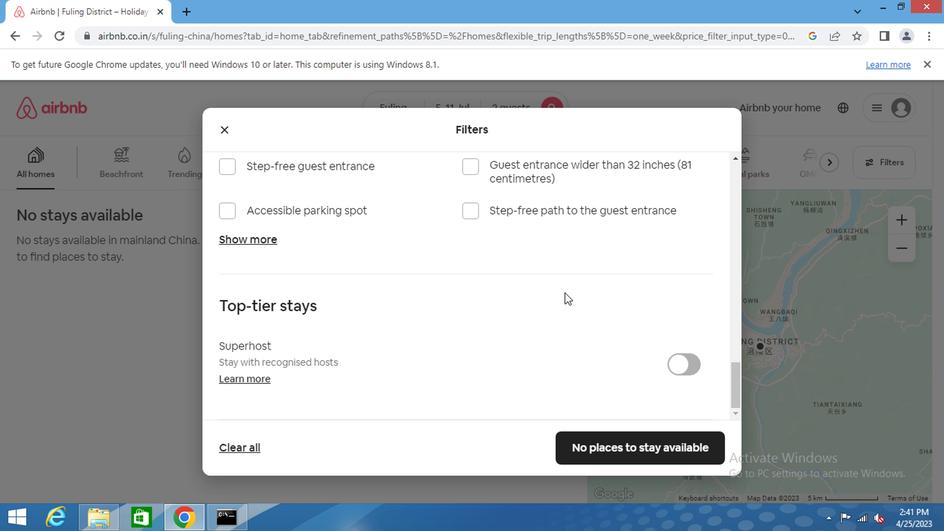 
Action: Mouse scrolled (483, 289) with delta (0, 0)
Screenshot: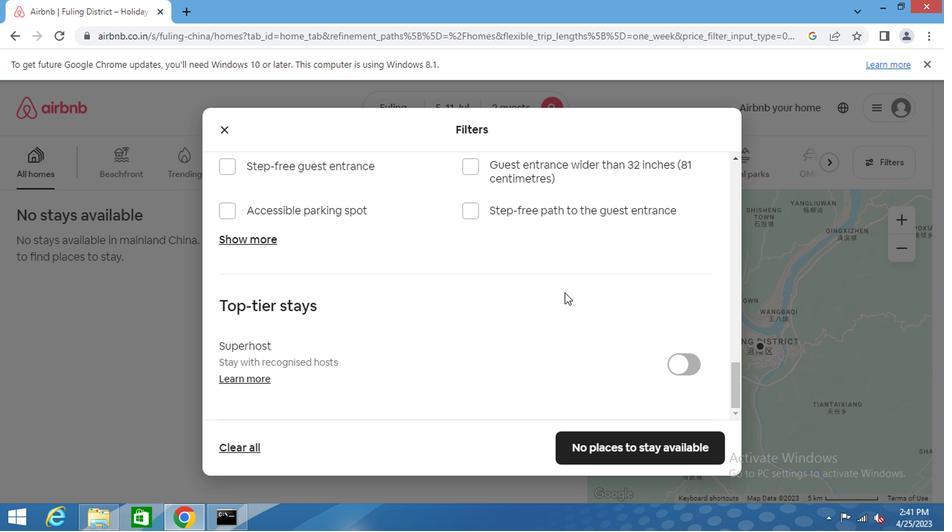 
Action: Mouse scrolled (483, 289) with delta (0, 0)
Screenshot: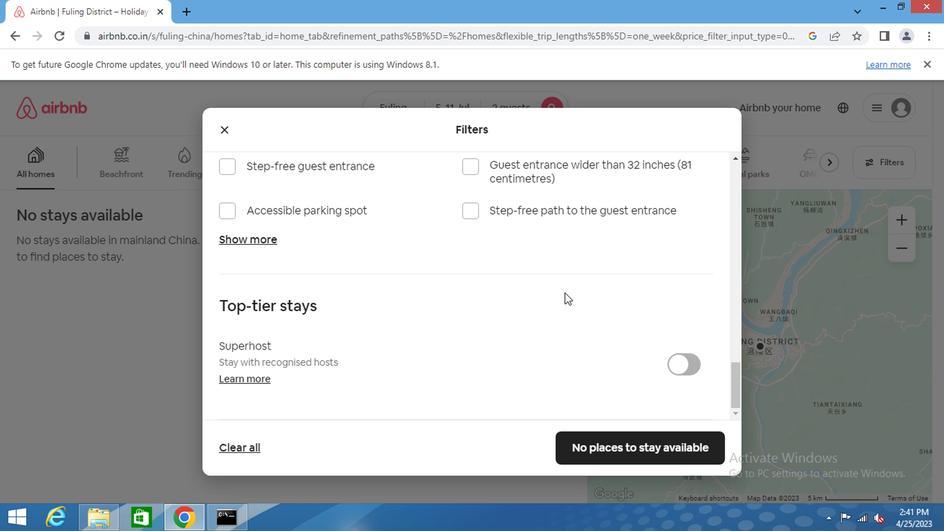 
Action: Mouse scrolled (483, 289) with delta (0, 0)
Screenshot: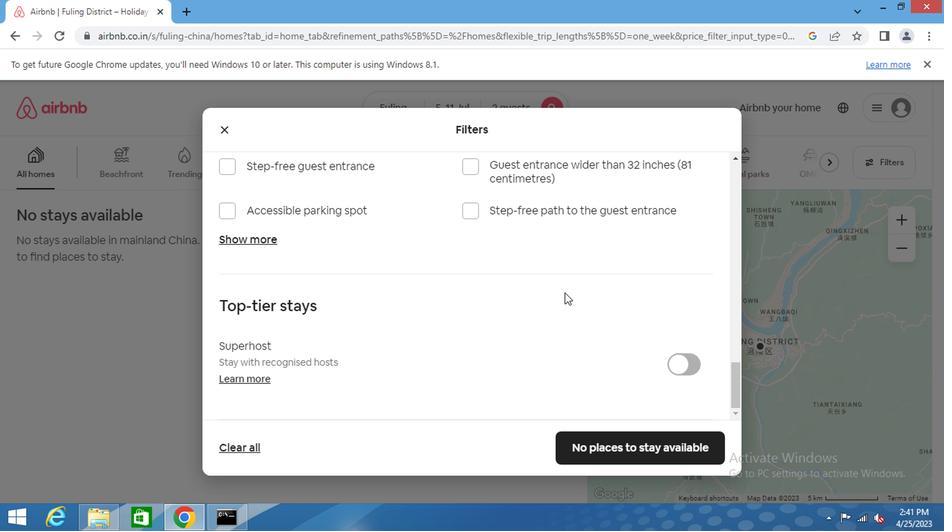 
Action: Mouse scrolled (483, 289) with delta (0, 0)
Screenshot: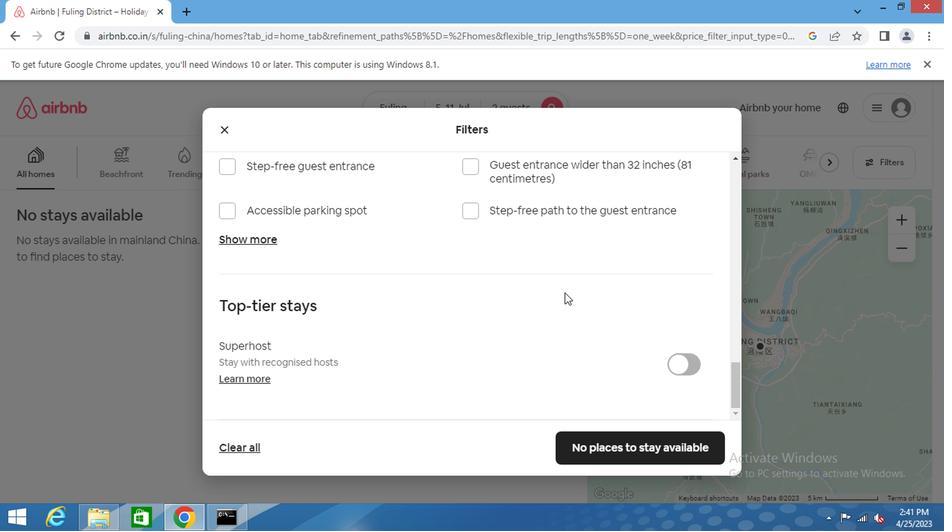 
Action: Mouse scrolled (483, 289) with delta (0, 0)
Screenshot: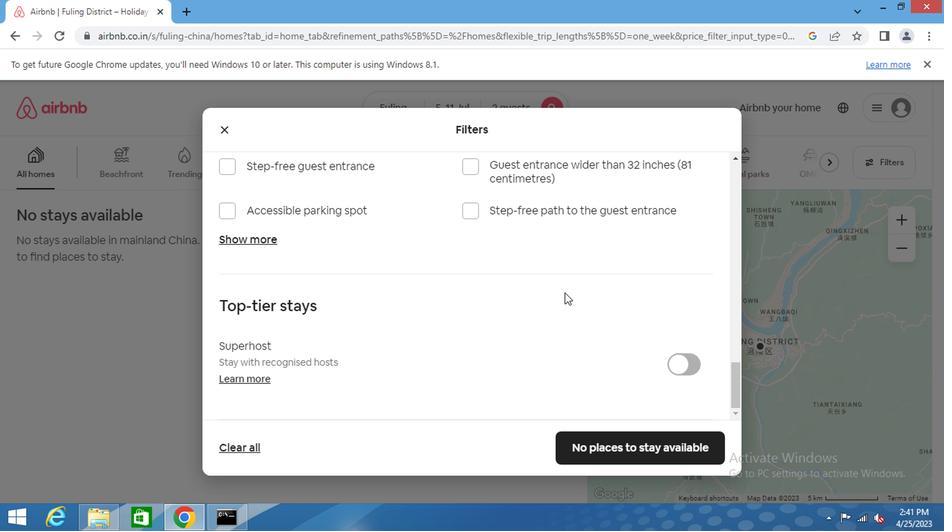 
Action: Mouse moved to (548, 397)
Screenshot: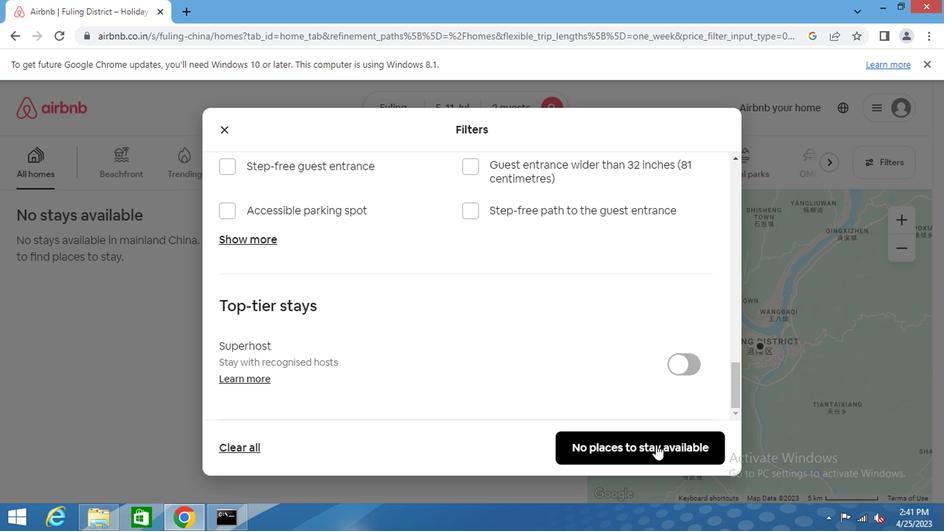 
Action: Mouse pressed left at (548, 397)
Screenshot: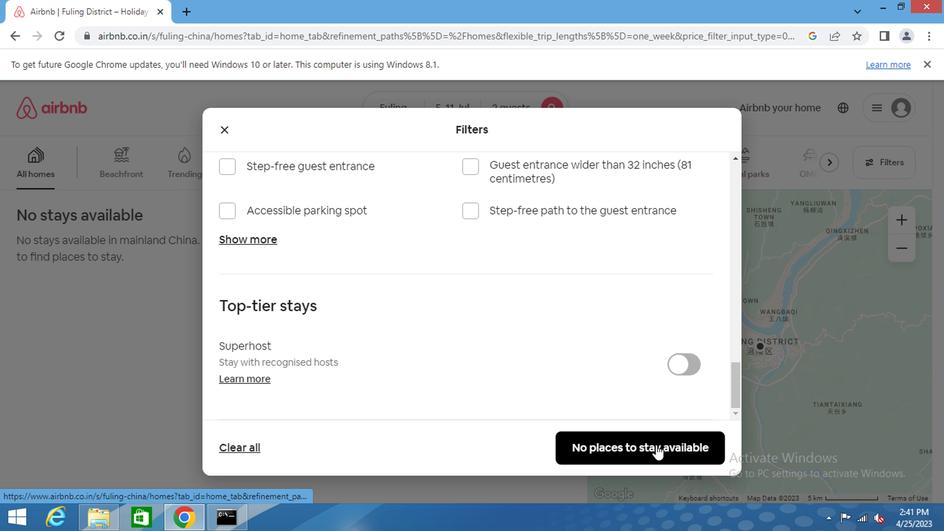 
